 Task: Create a due date automation trigger when advanced on, on the tuesday after a card is due add basic assigned only to anyone at 11:00 AM.
Action: Mouse moved to (1115, 351)
Screenshot: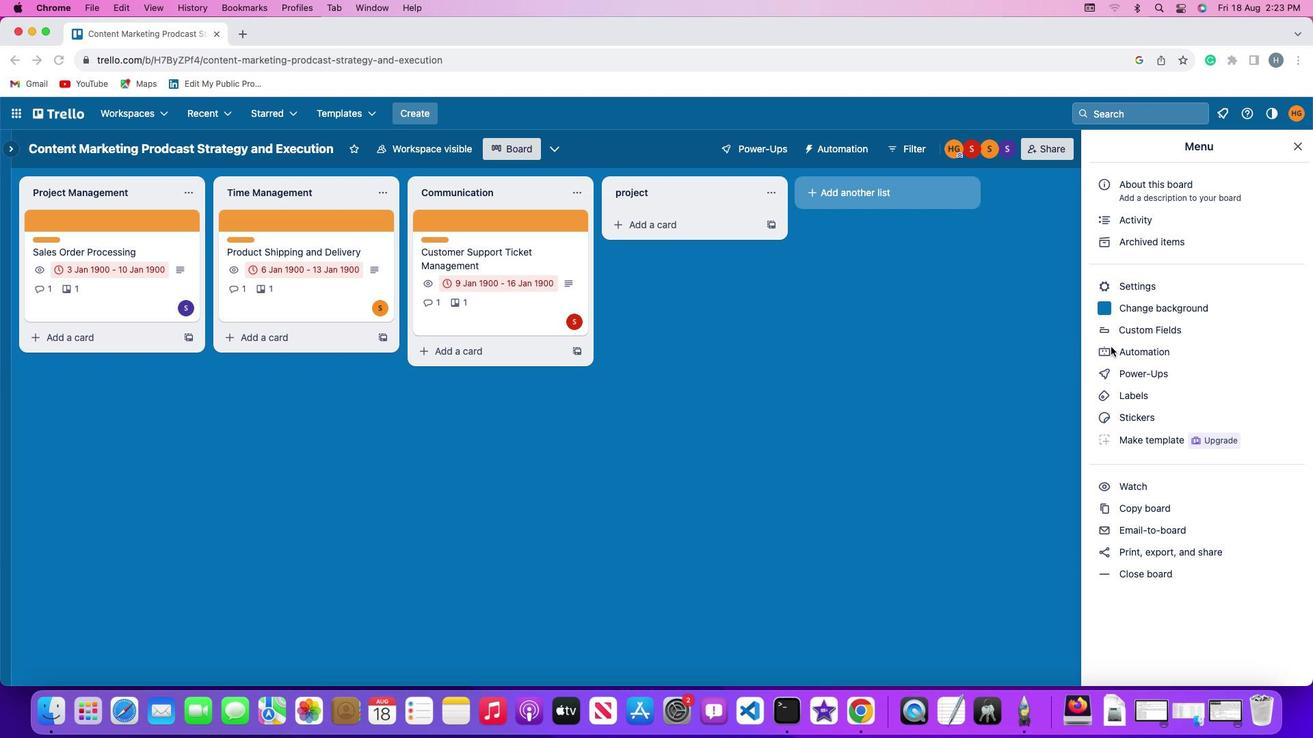 
Action: Mouse pressed left at (1115, 351)
Screenshot: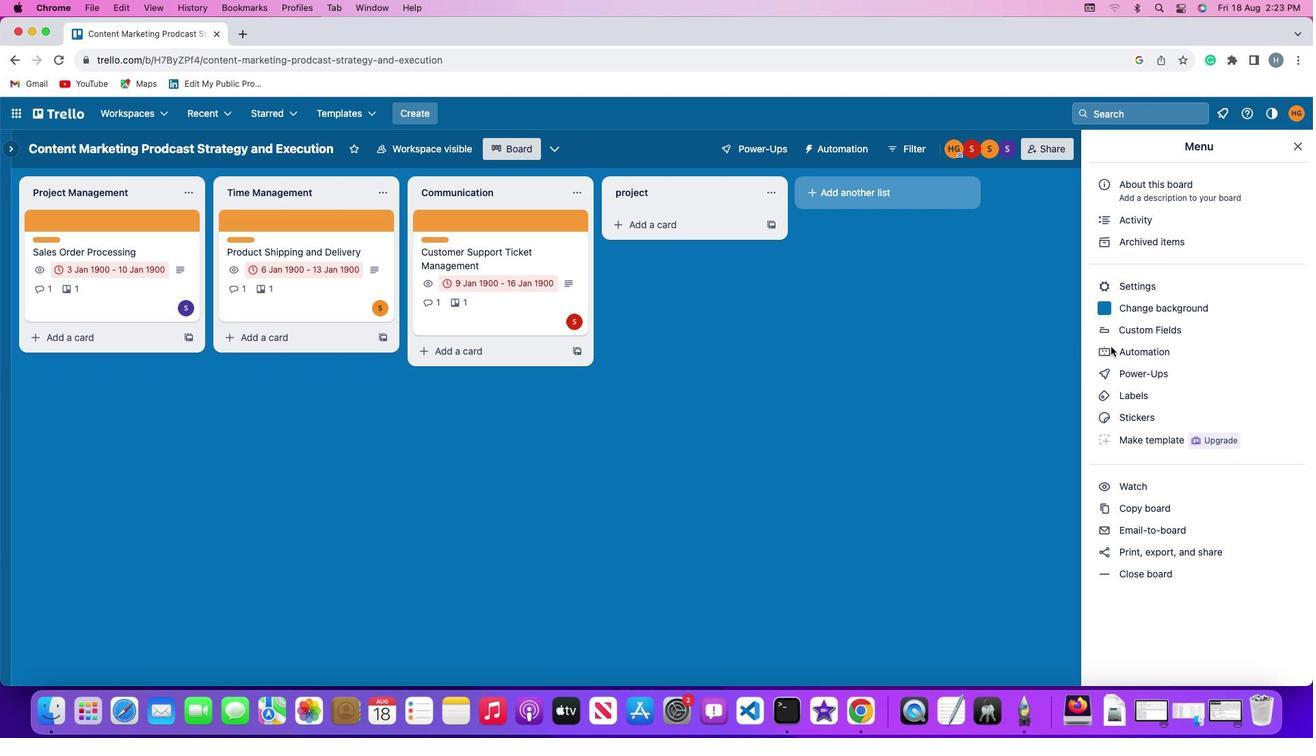 
Action: Mouse pressed left at (1115, 351)
Screenshot: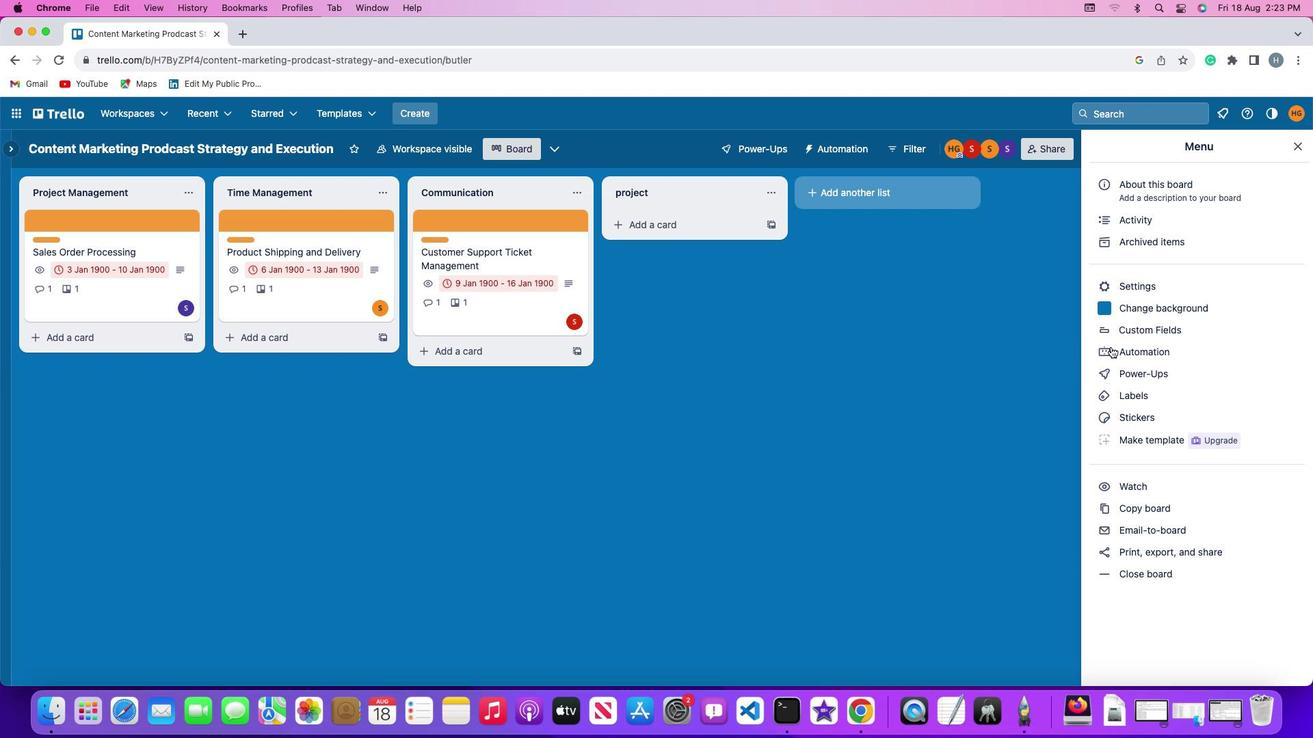 
Action: Mouse moved to (57, 324)
Screenshot: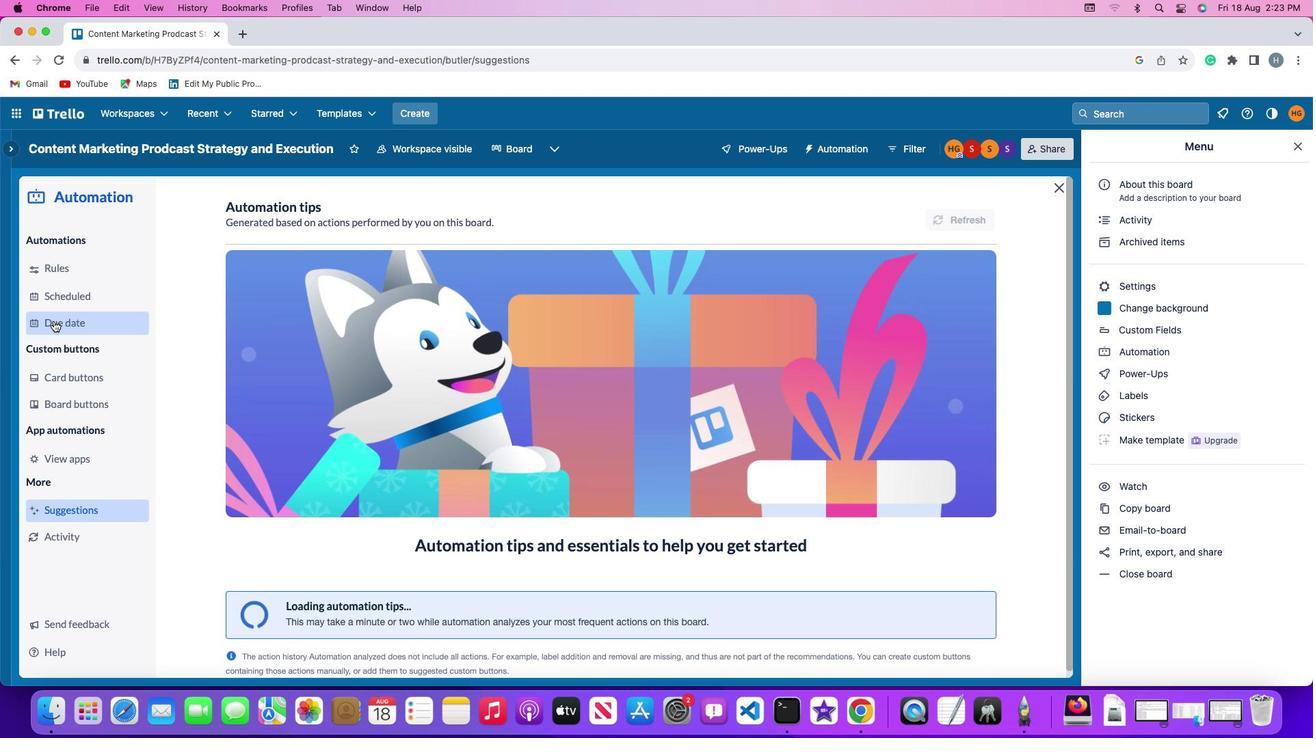 
Action: Mouse pressed left at (57, 324)
Screenshot: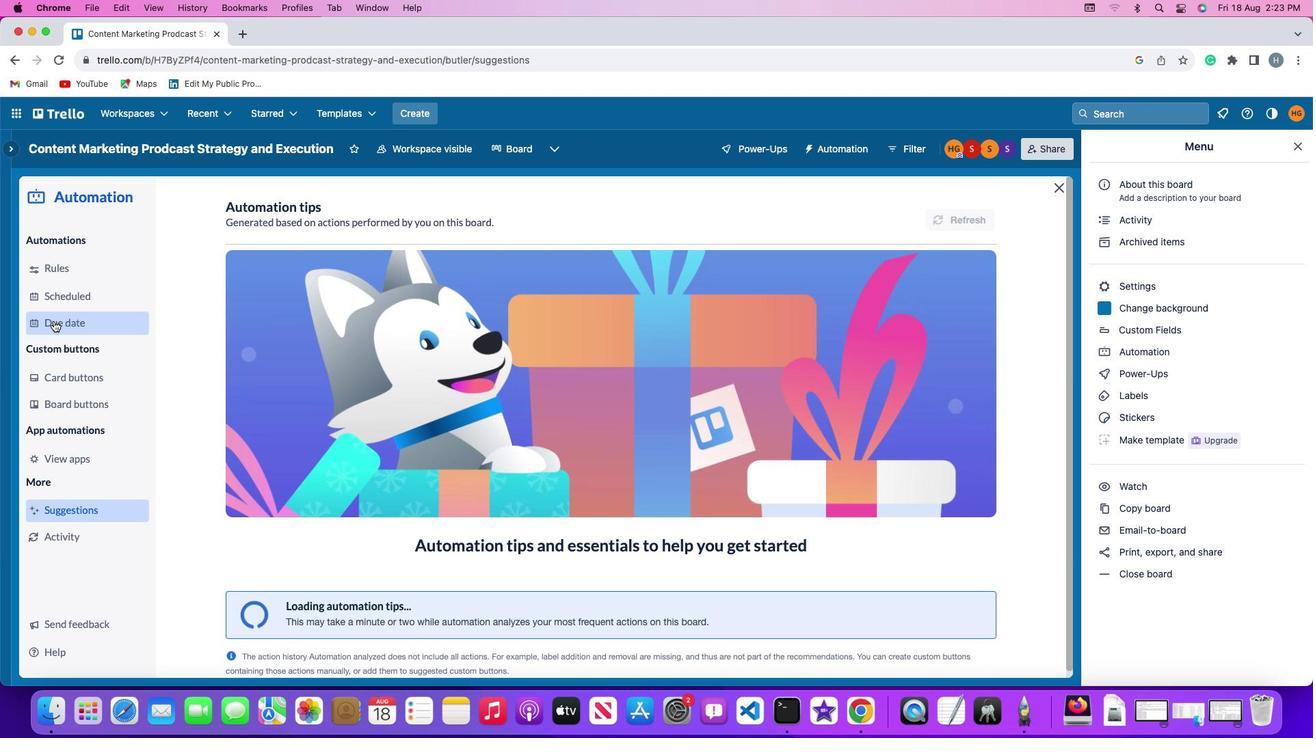 
Action: Mouse moved to (898, 216)
Screenshot: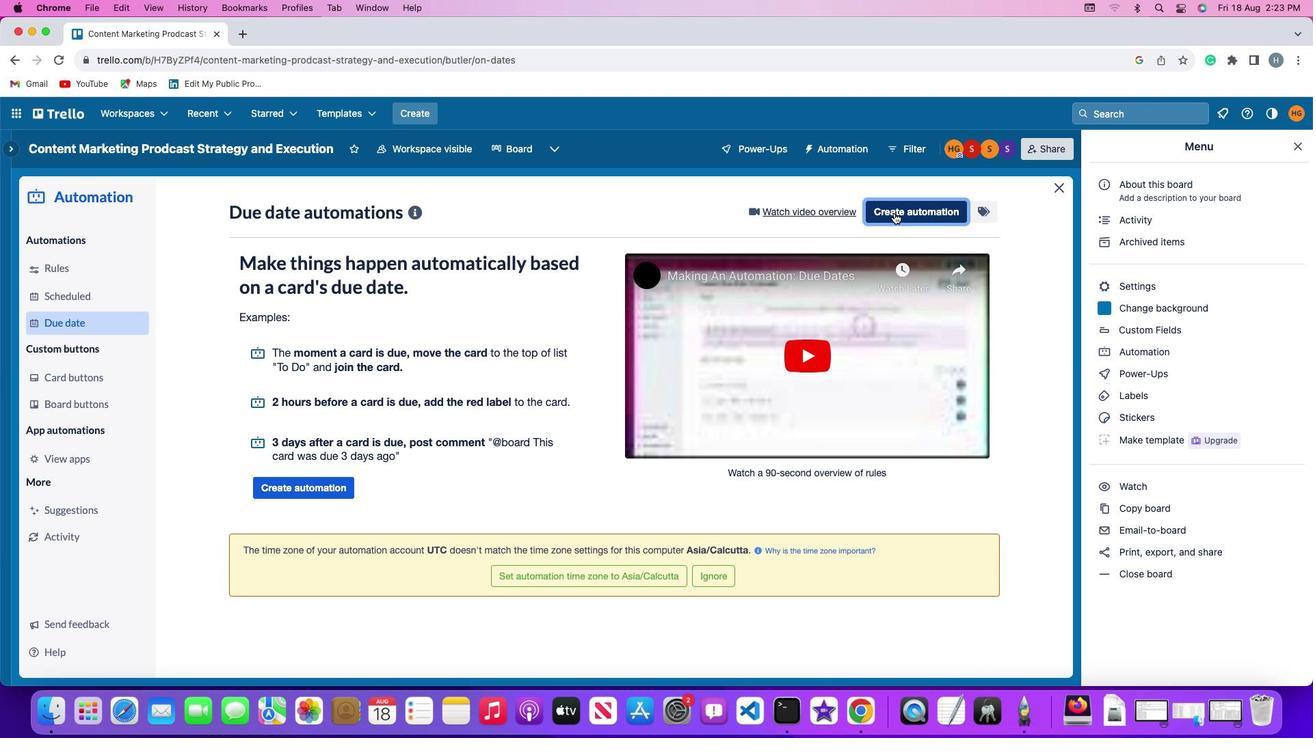 
Action: Mouse pressed left at (898, 216)
Screenshot: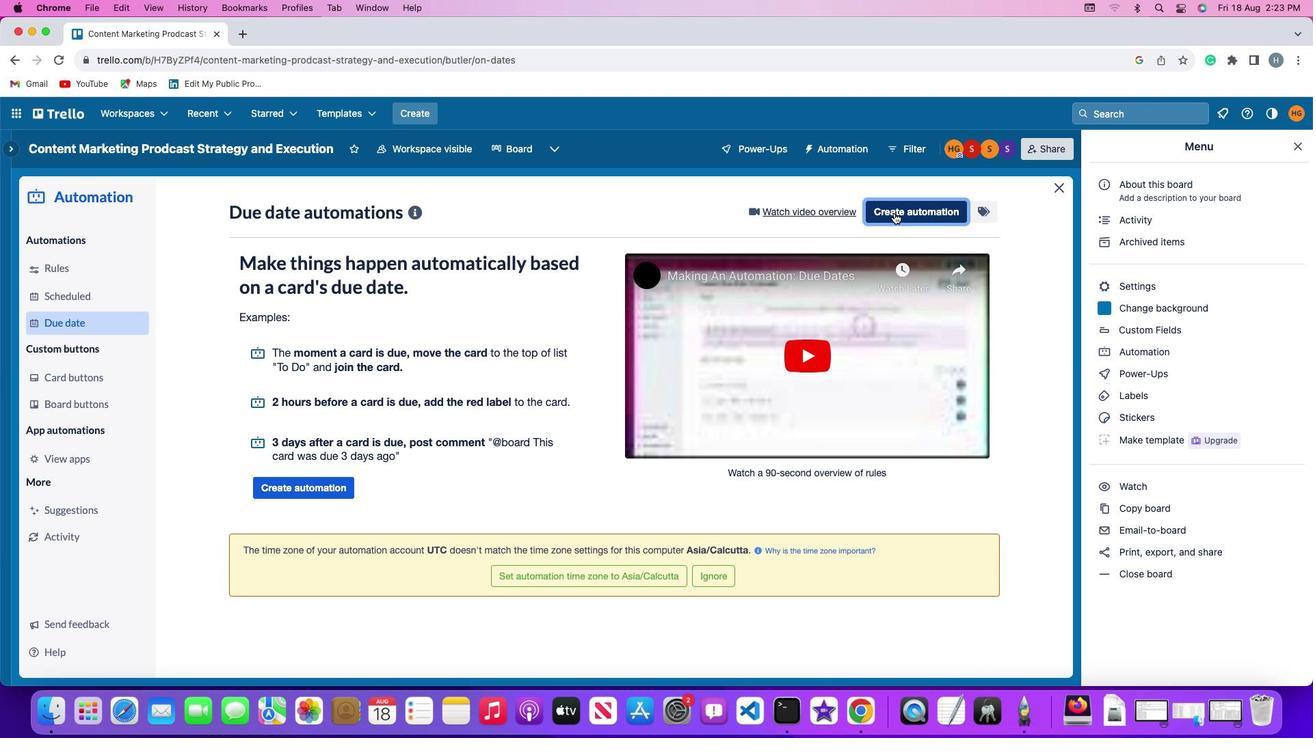 
Action: Mouse moved to (254, 347)
Screenshot: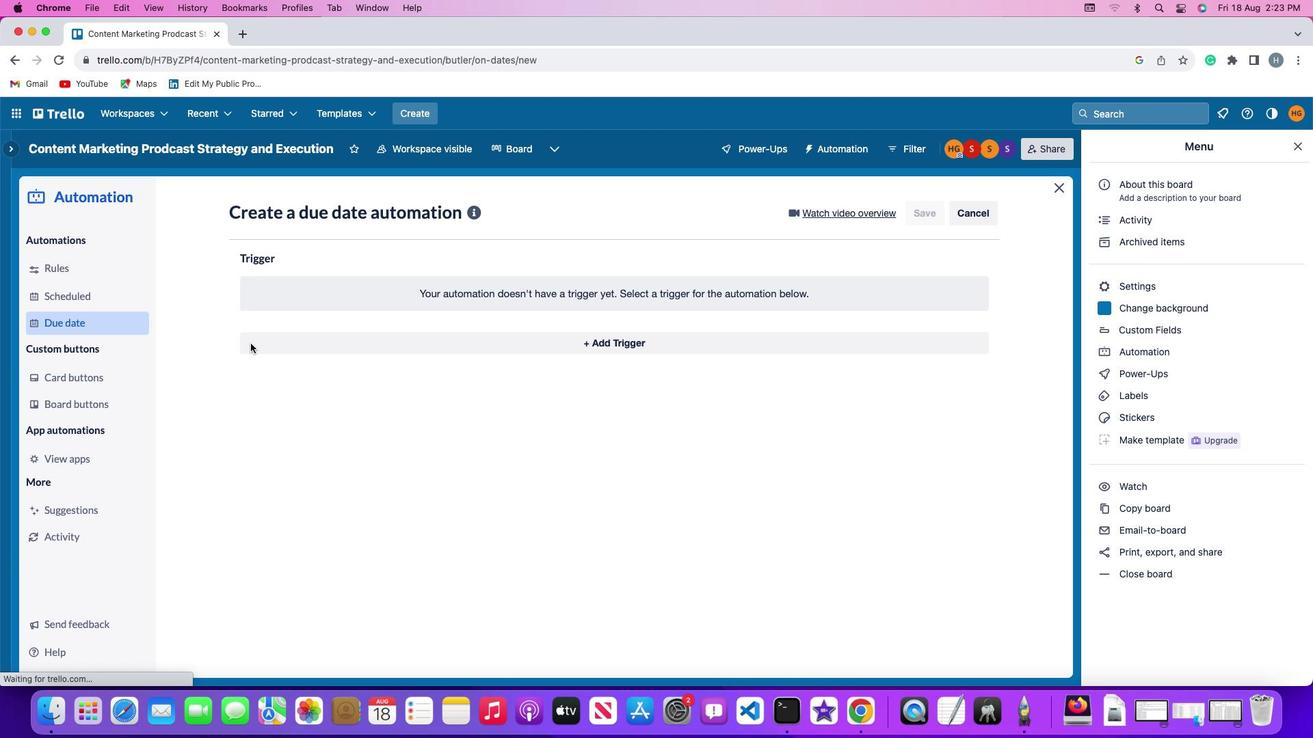 
Action: Mouse pressed left at (254, 347)
Screenshot: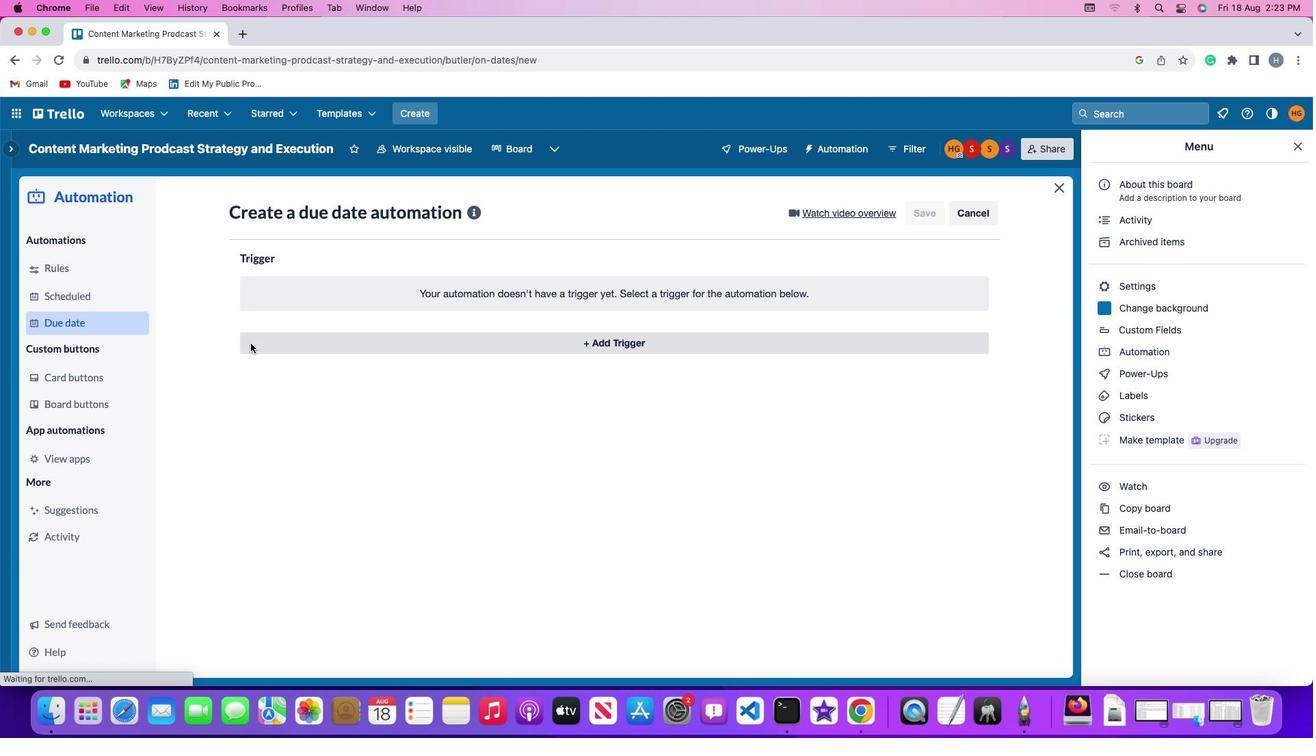
Action: Mouse moved to (305, 599)
Screenshot: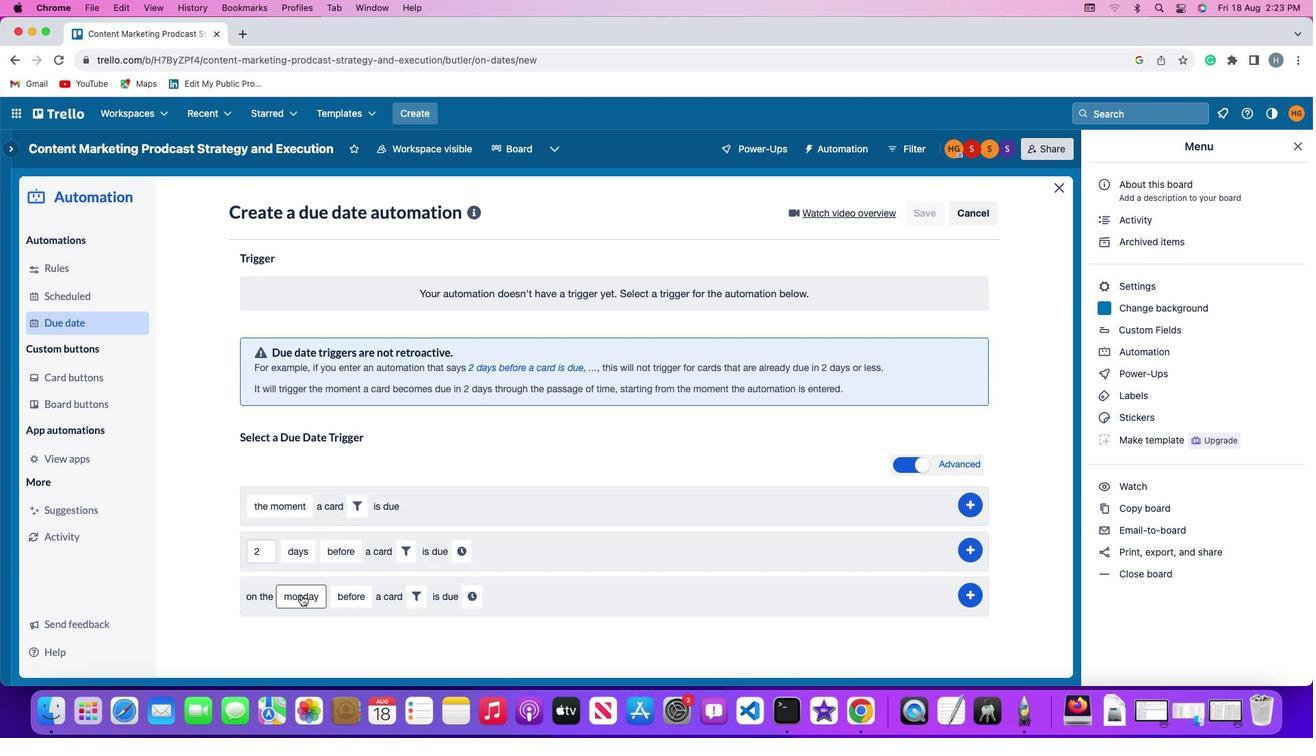 
Action: Mouse pressed left at (305, 599)
Screenshot: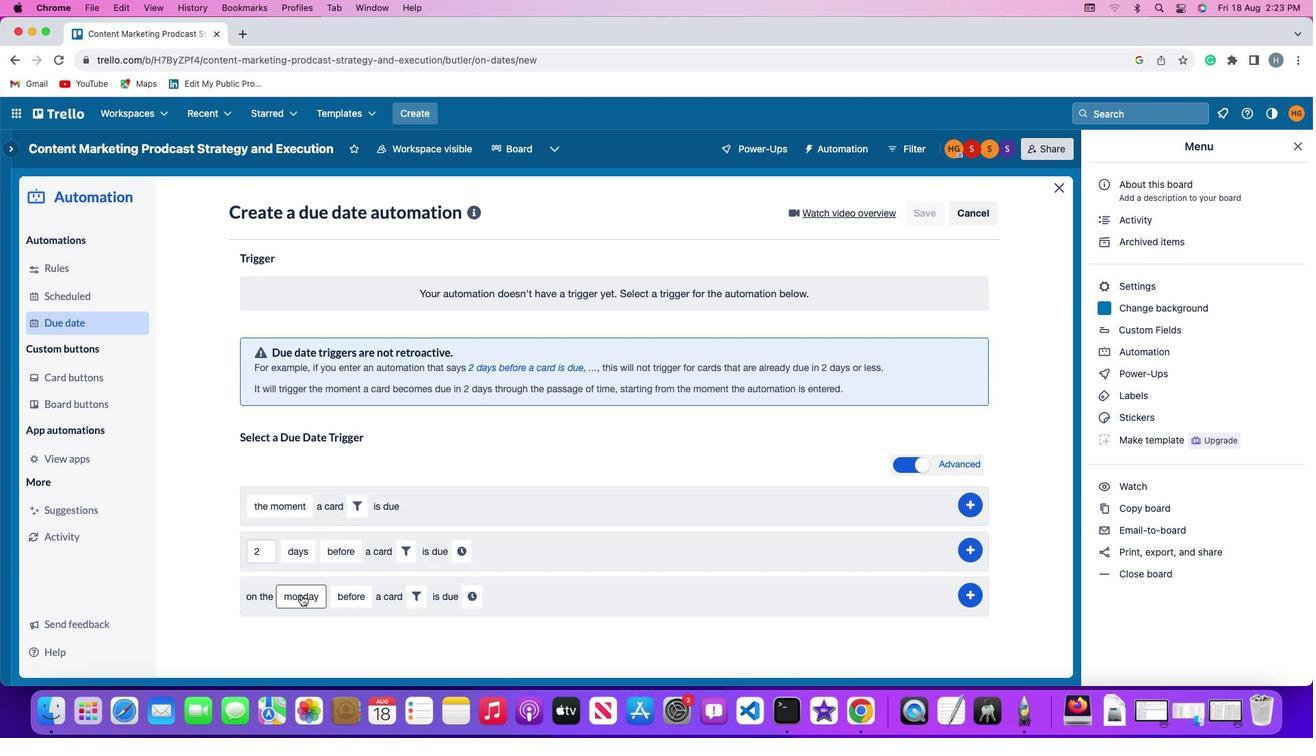 
Action: Mouse moved to (334, 434)
Screenshot: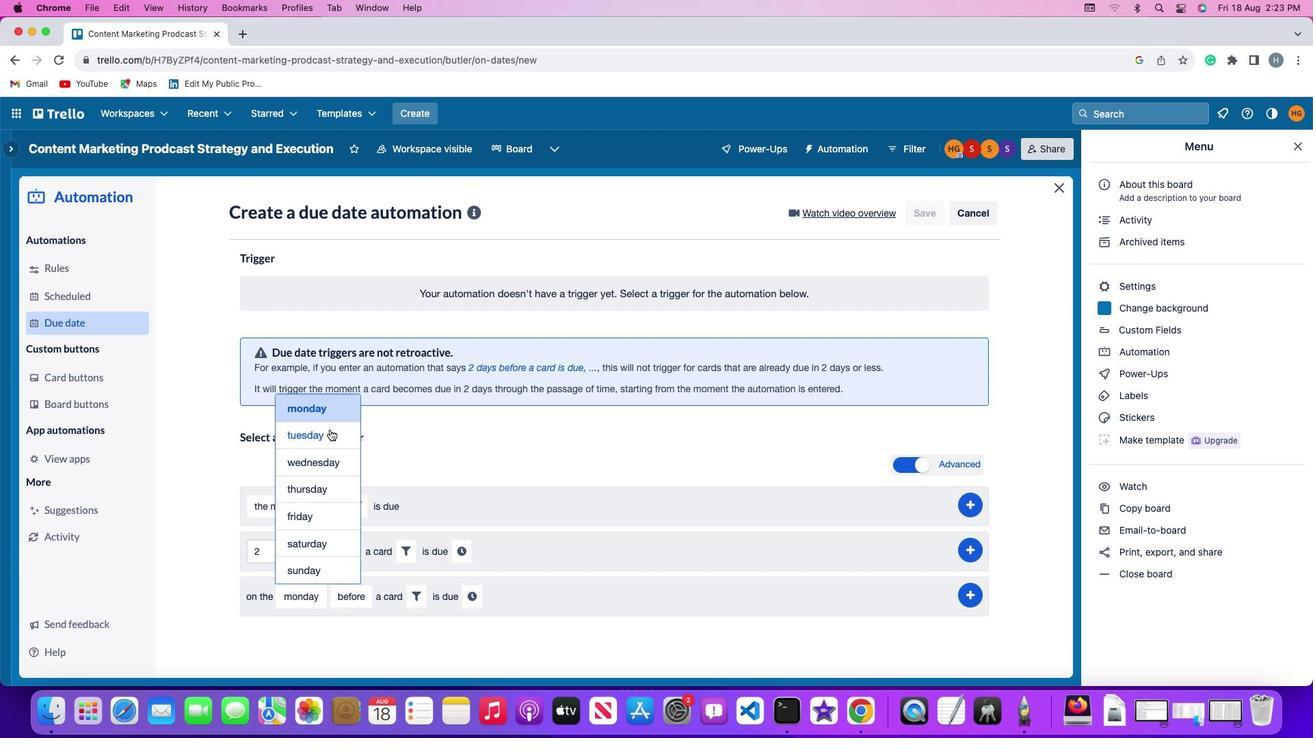 
Action: Mouse pressed left at (334, 434)
Screenshot: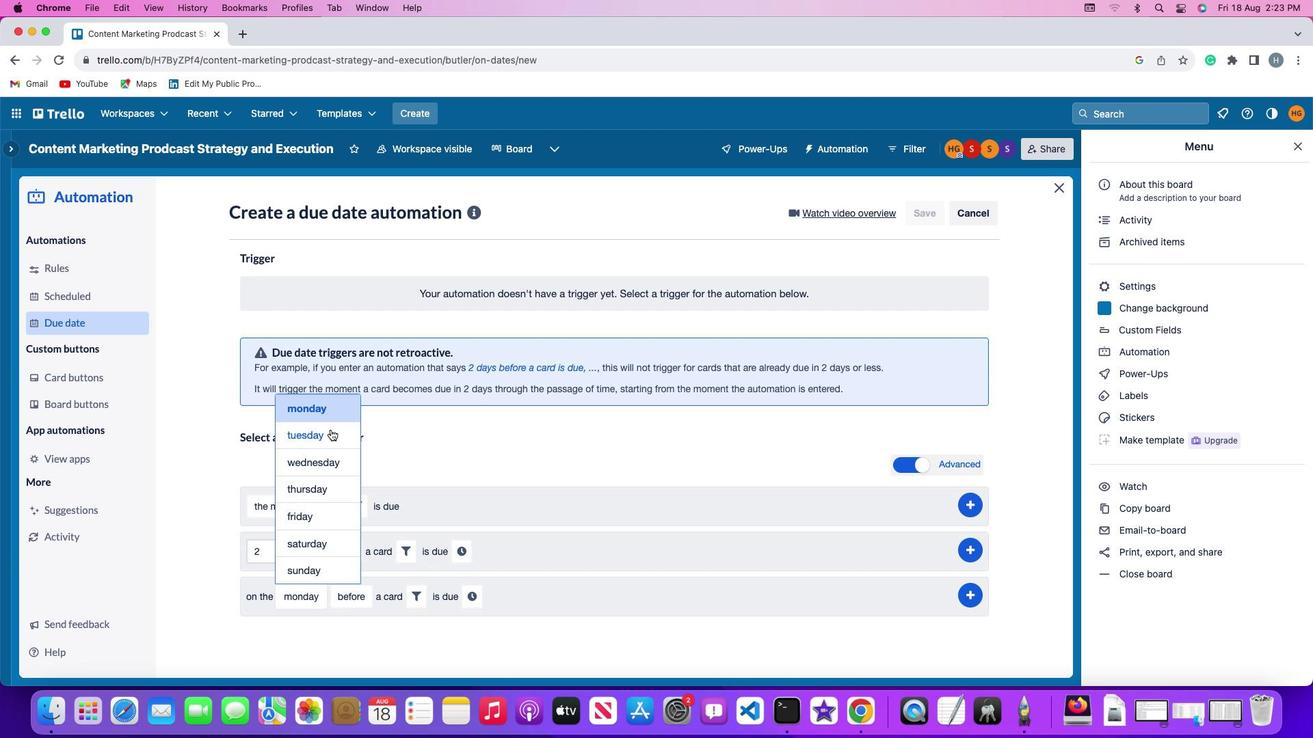 
Action: Mouse moved to (358, 603)
Screenshot: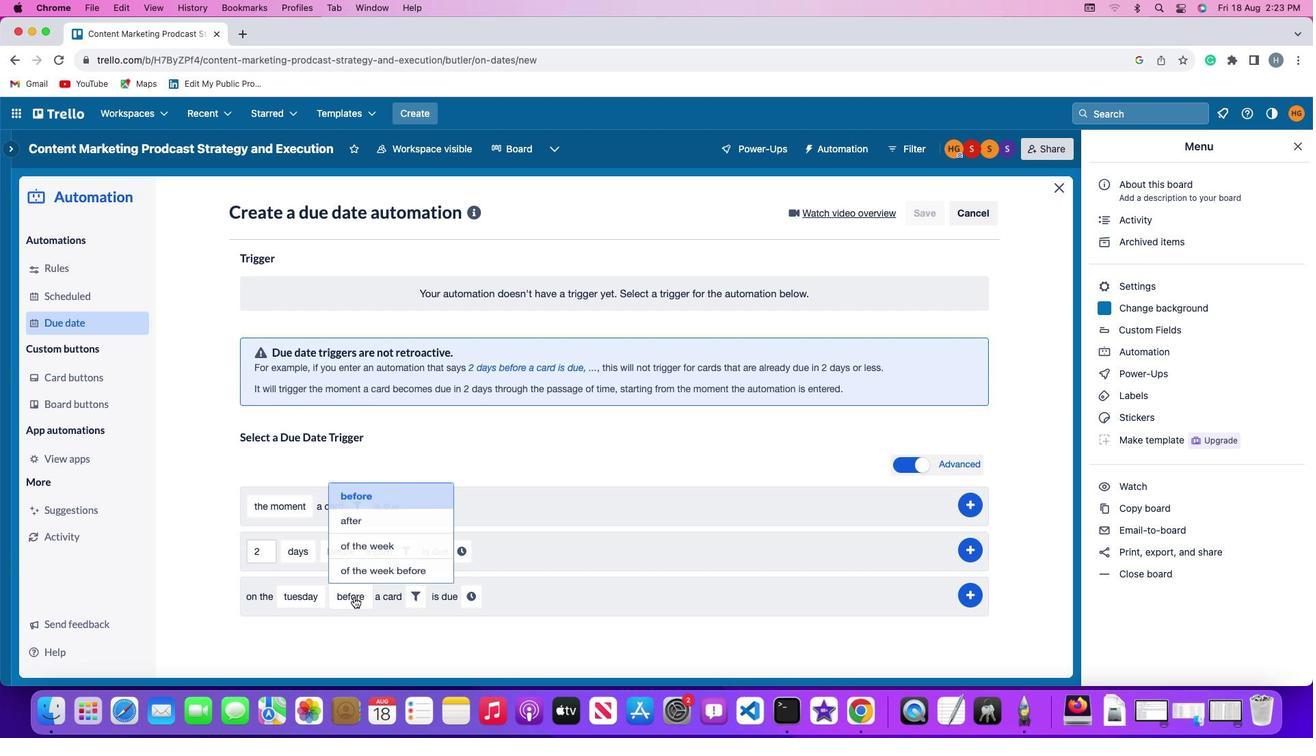 
Action: Mouse pressed left at (358, 603)
Screenshot: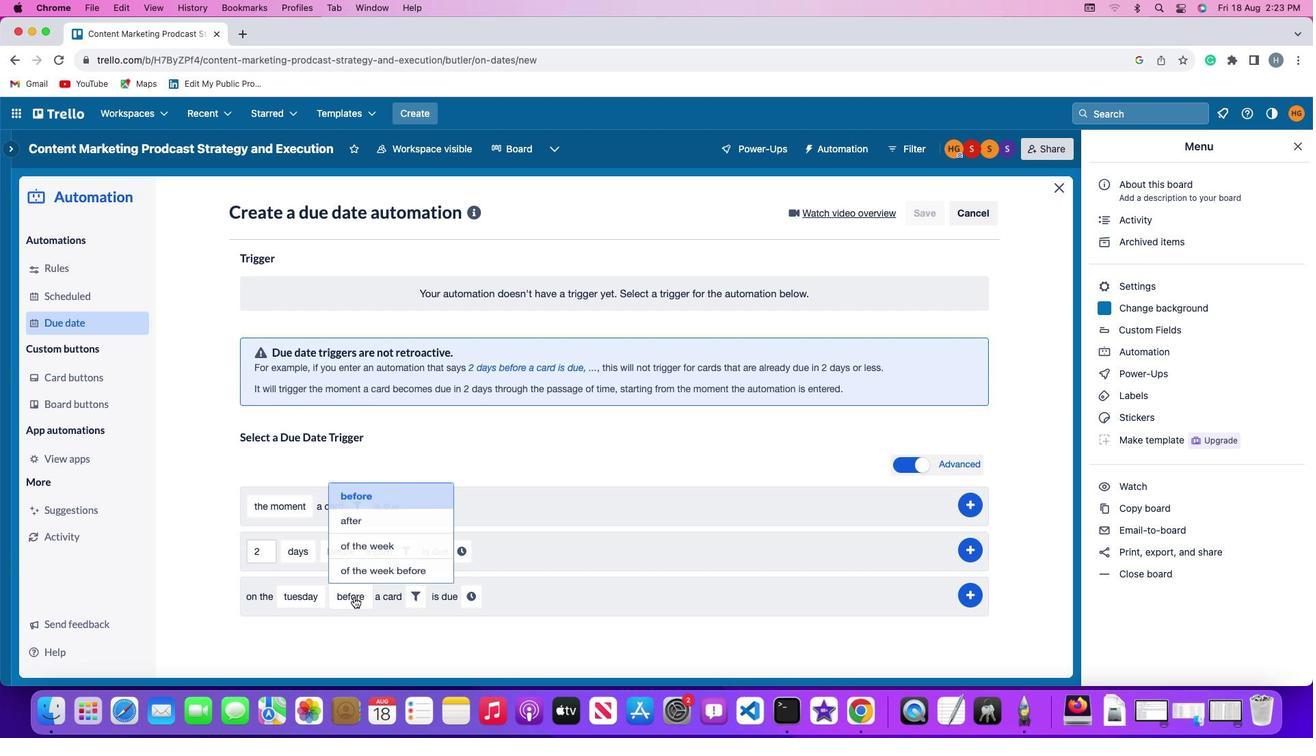 
Action: Mouse moved to (382, 517)
Screenshot: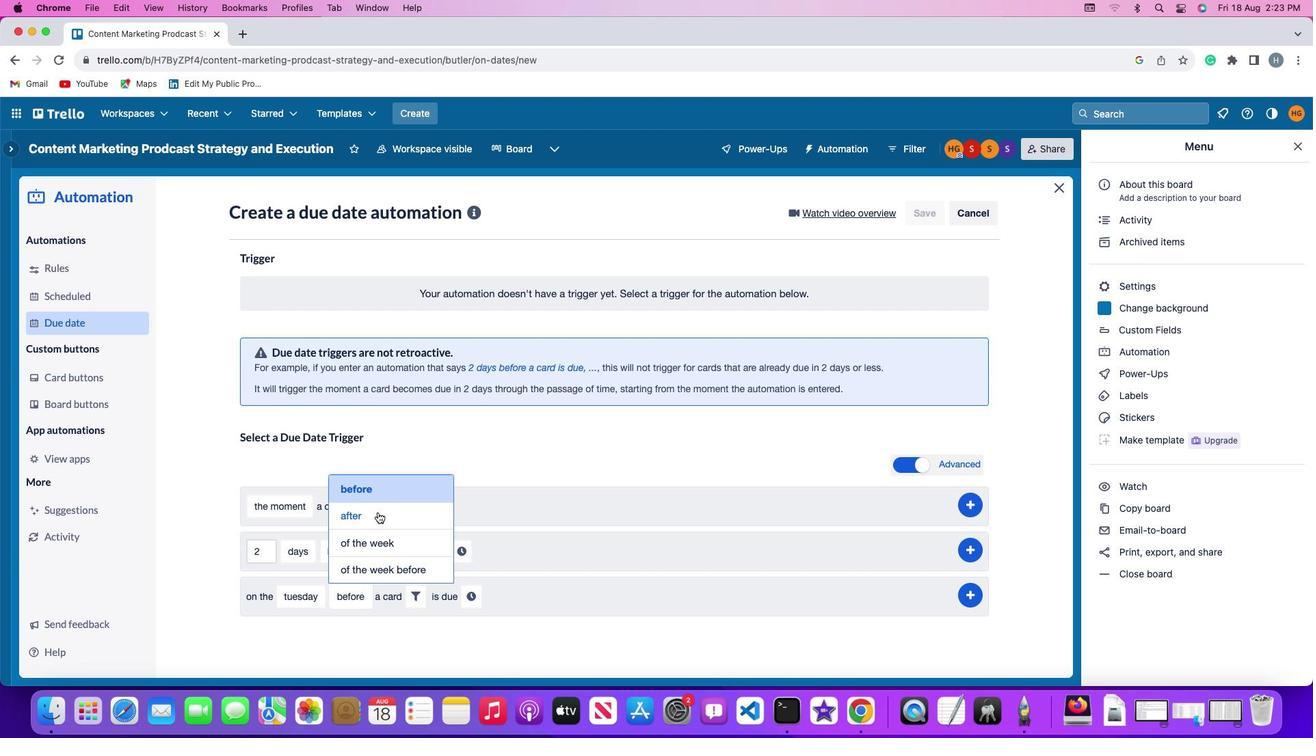 
Action: Mouse pressed left at (382, 517)
Screenshot: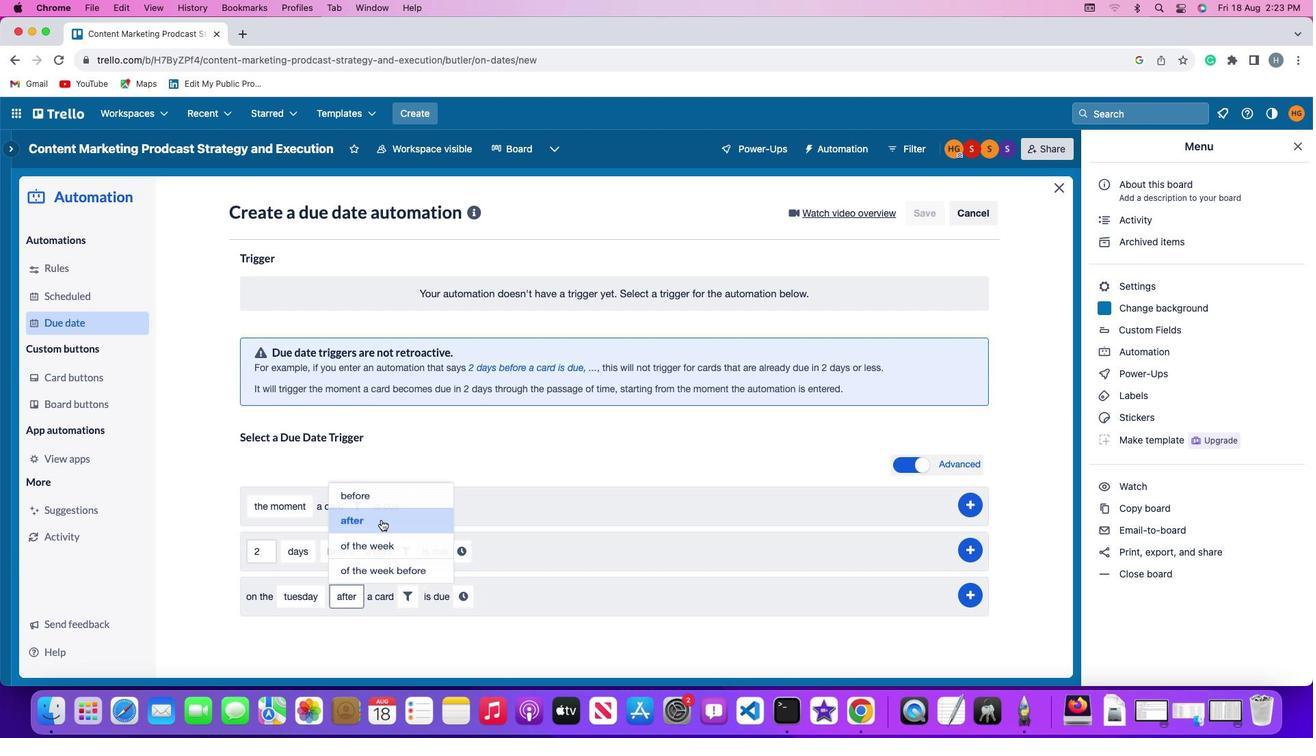 
Action: Mouse moved to (413, 594)
Screenshot: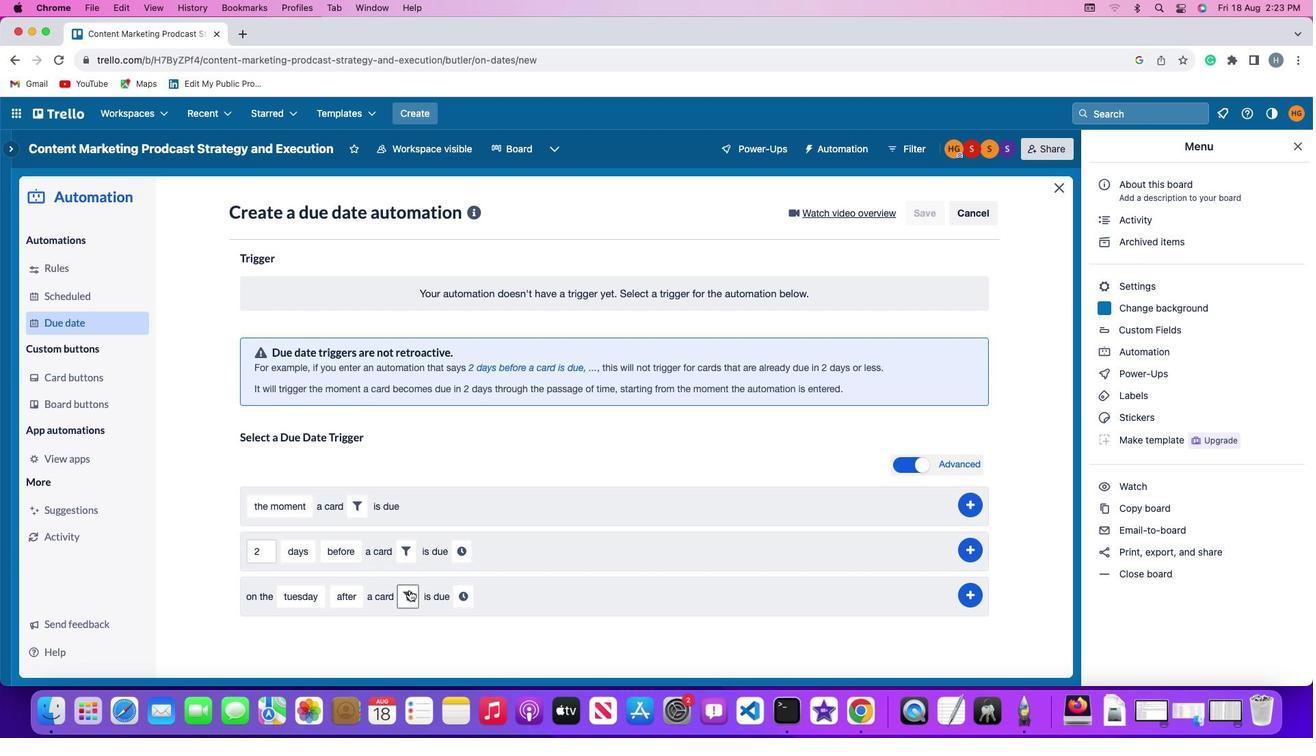 
Action: Mouse pressed left at (413, 594)
Screenshot: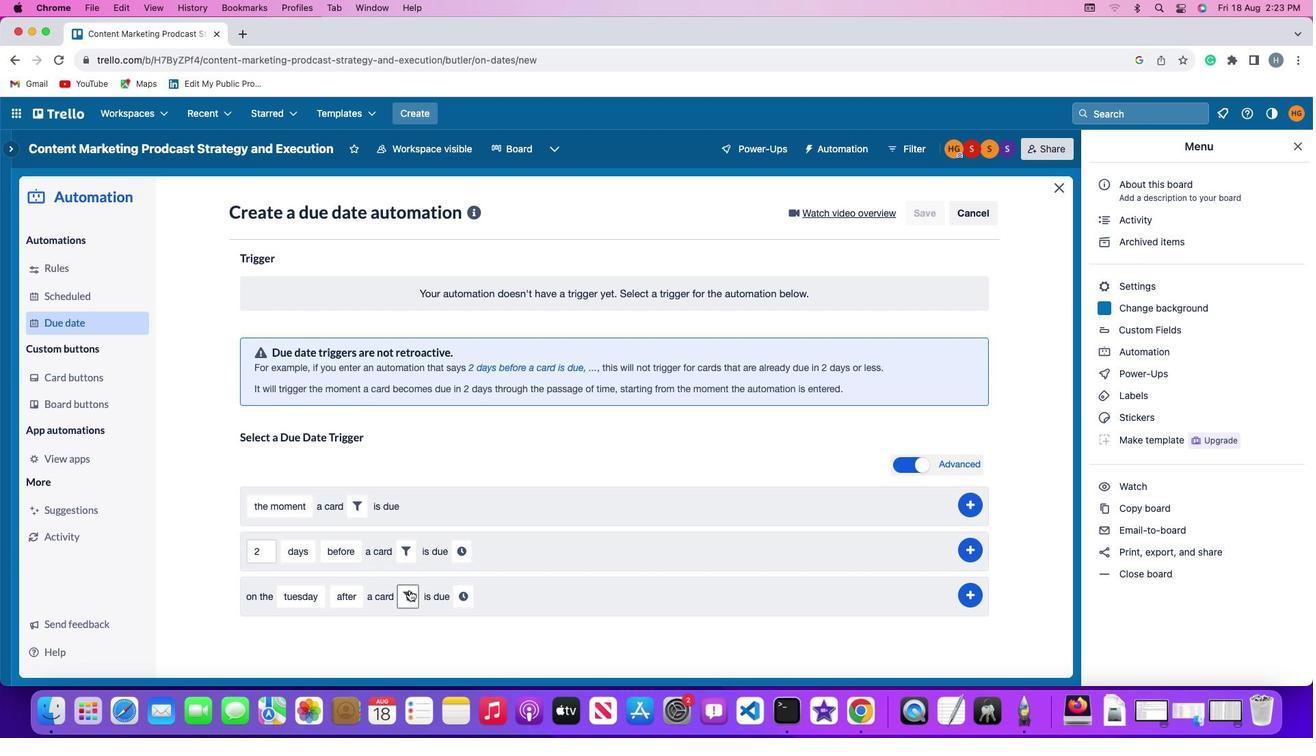 
Action: Mouse moved to (374, 643)
Screenshot: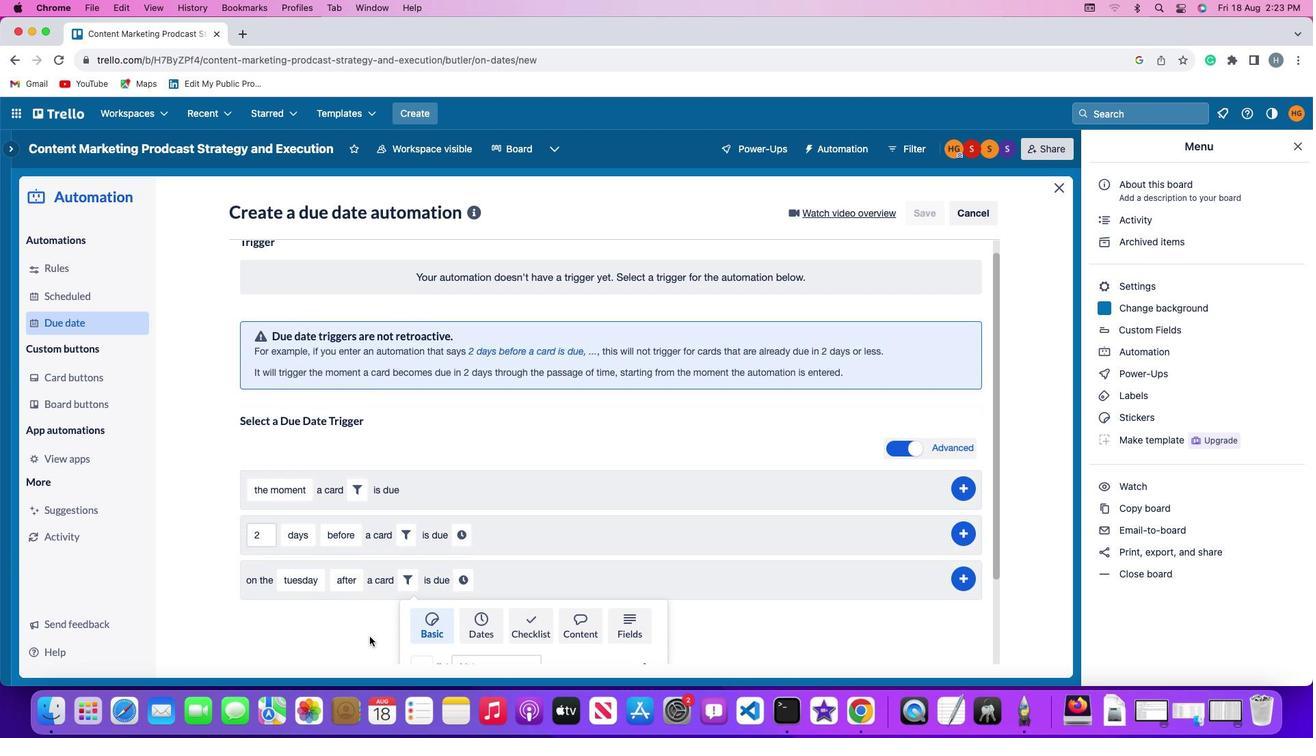 
Action: Mouse scrolled (374, 643) with delta (4, 3)
Screenshot: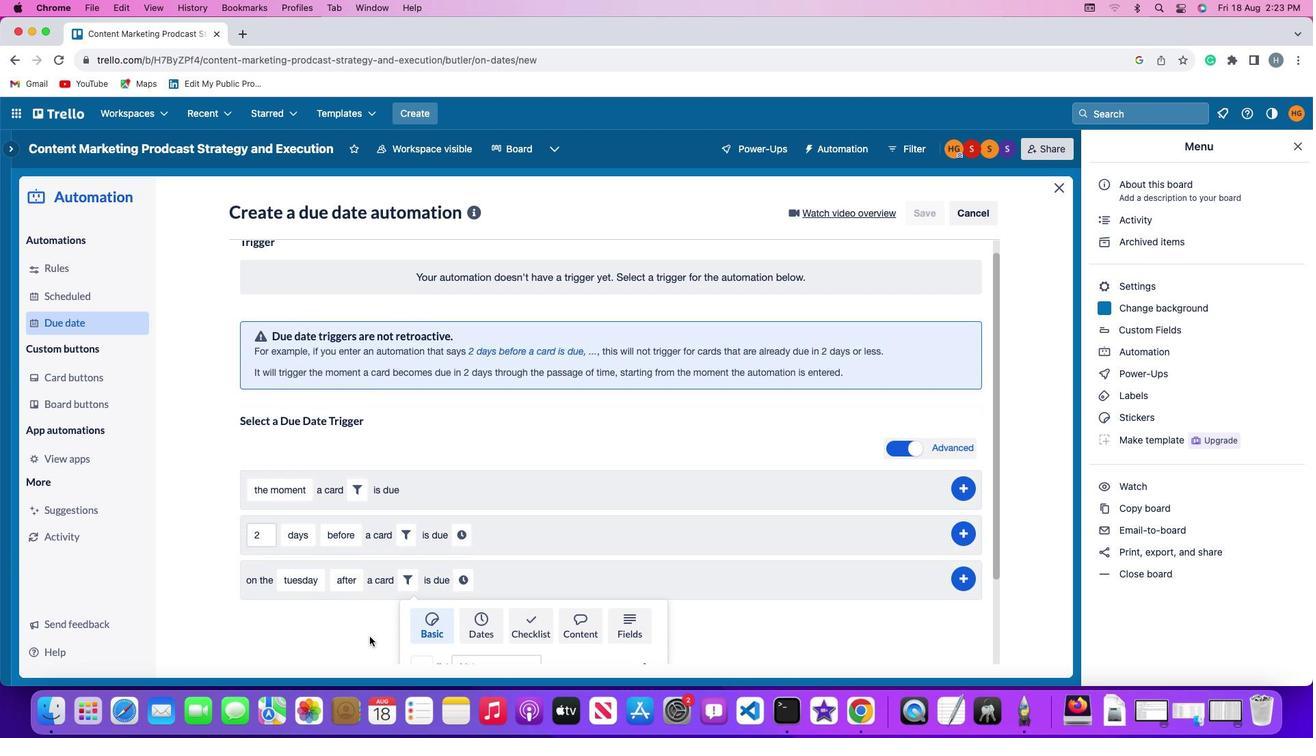 
Action: Mouse moved to (374, 642)
Screenshot: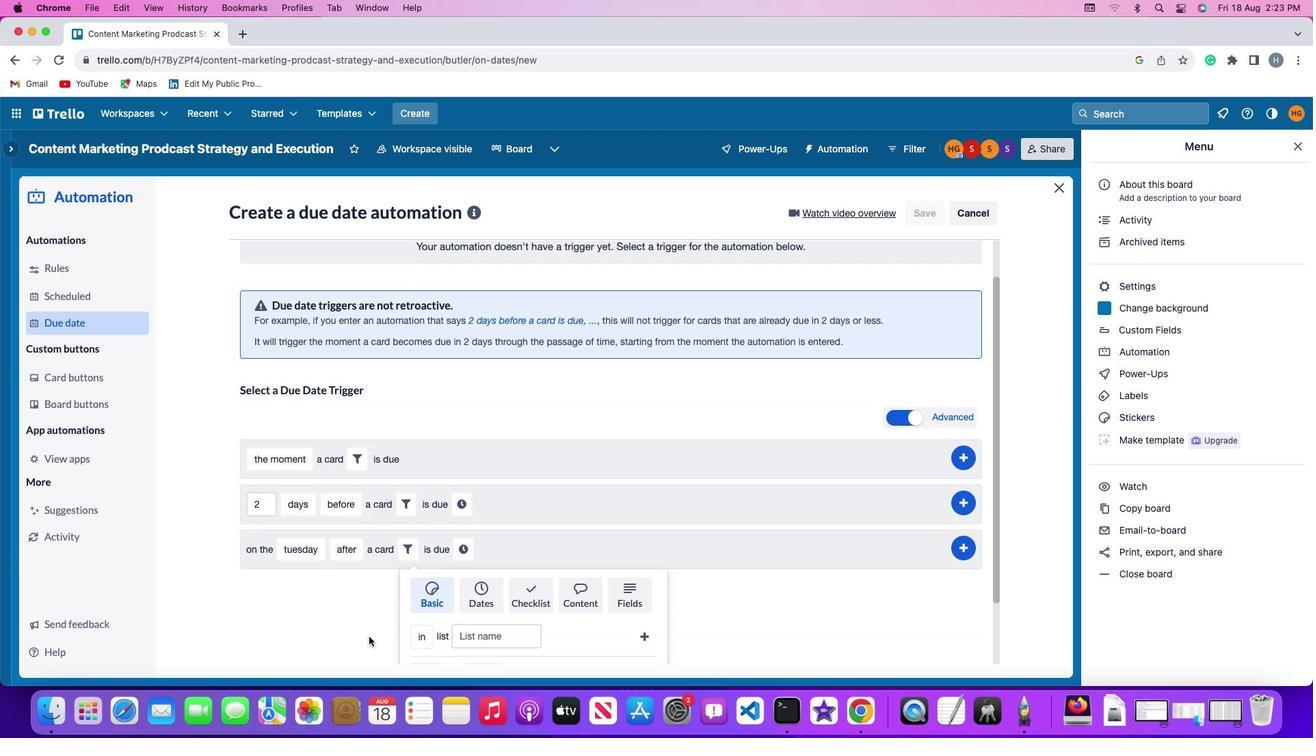 
Action: Mouse scrolled (374, 642) with delta (4, 3)
Screenshot: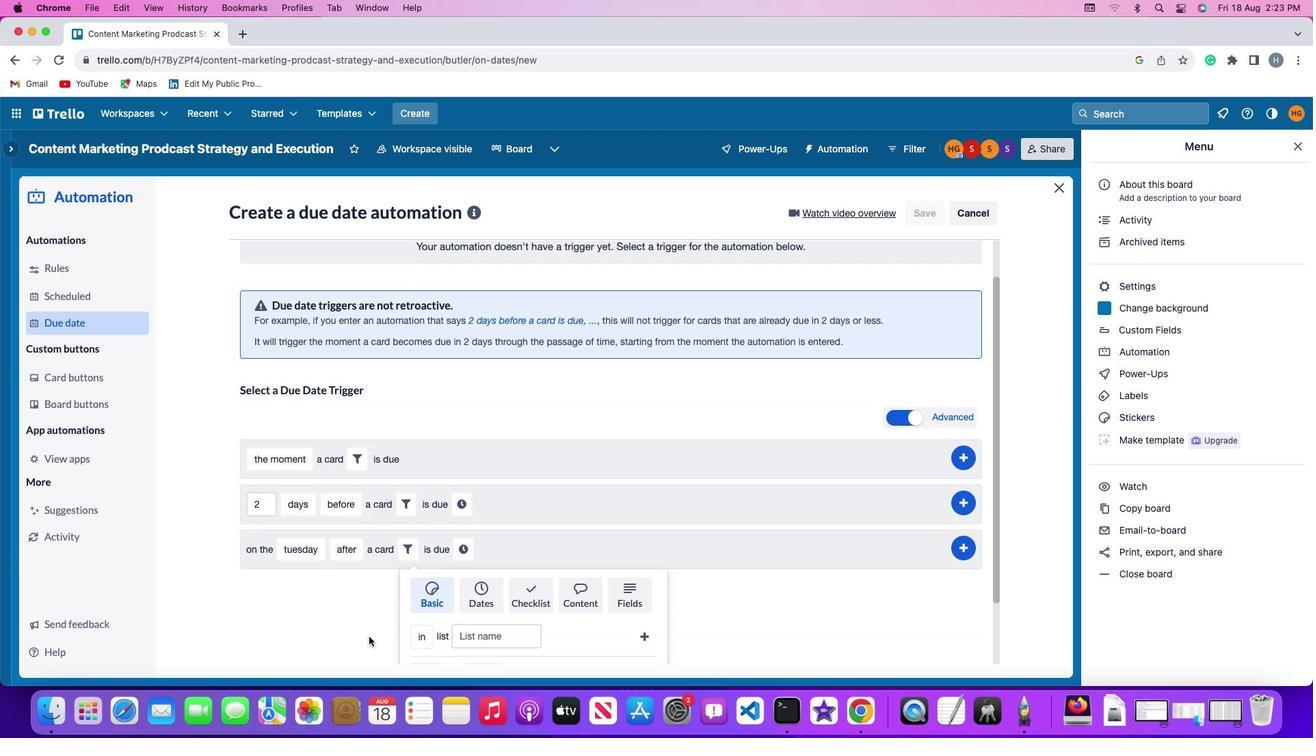 
Action: Mouse moved to (374, 642)
Screenshot: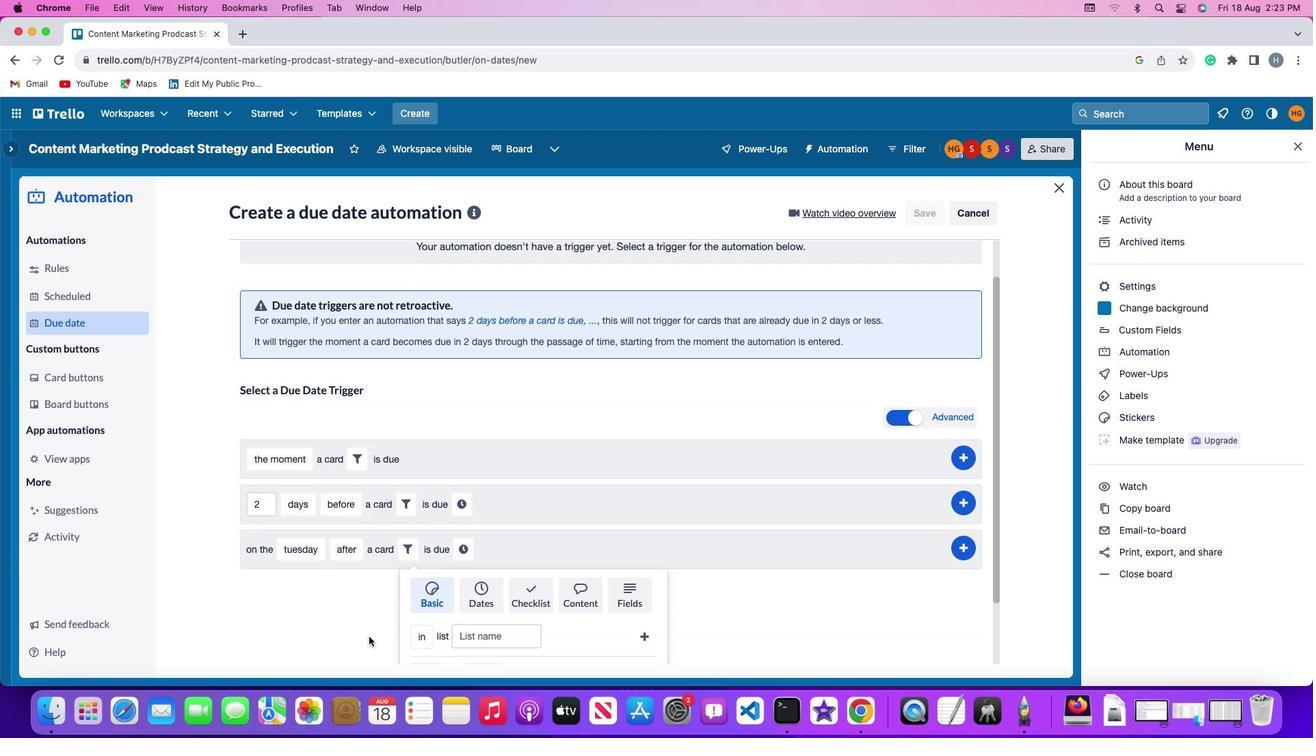 
Action: Mouse scrolled (374, 642) with delta (4, 2)
Screenshot: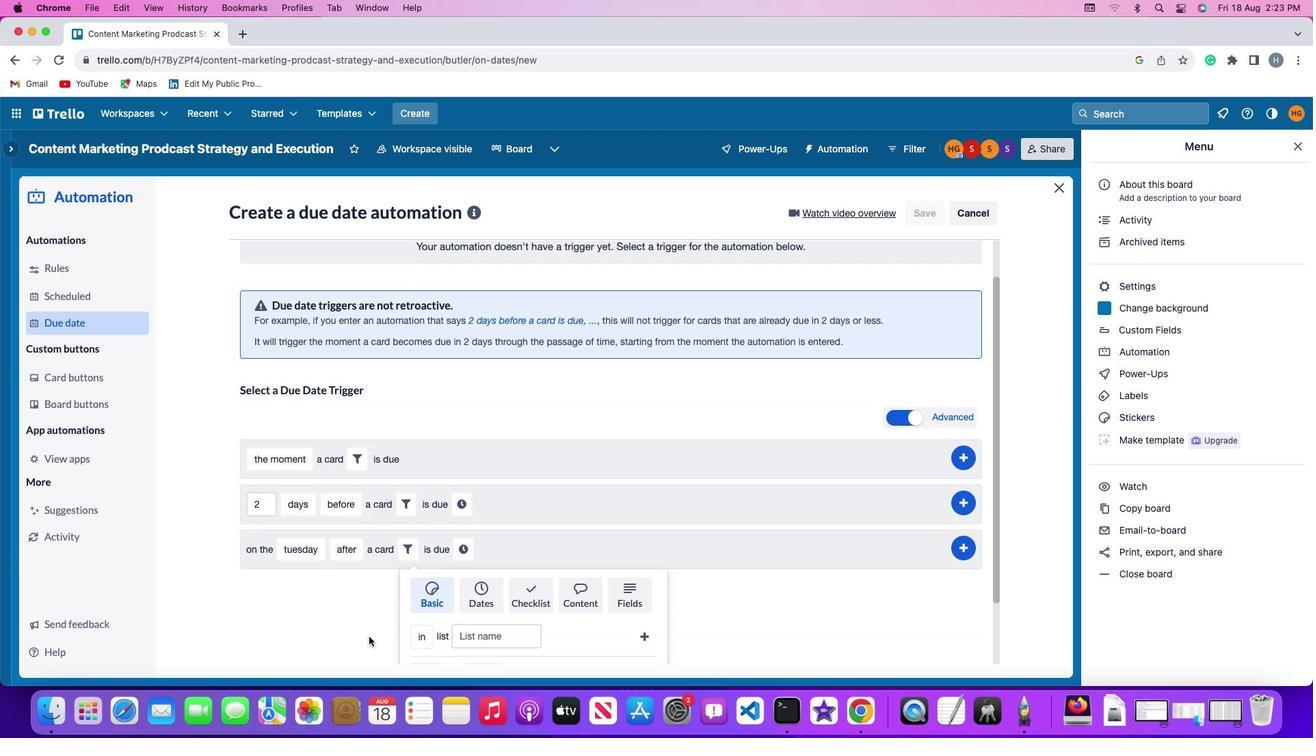 
Action: Mouse moved to (374, 642)
Screenshot: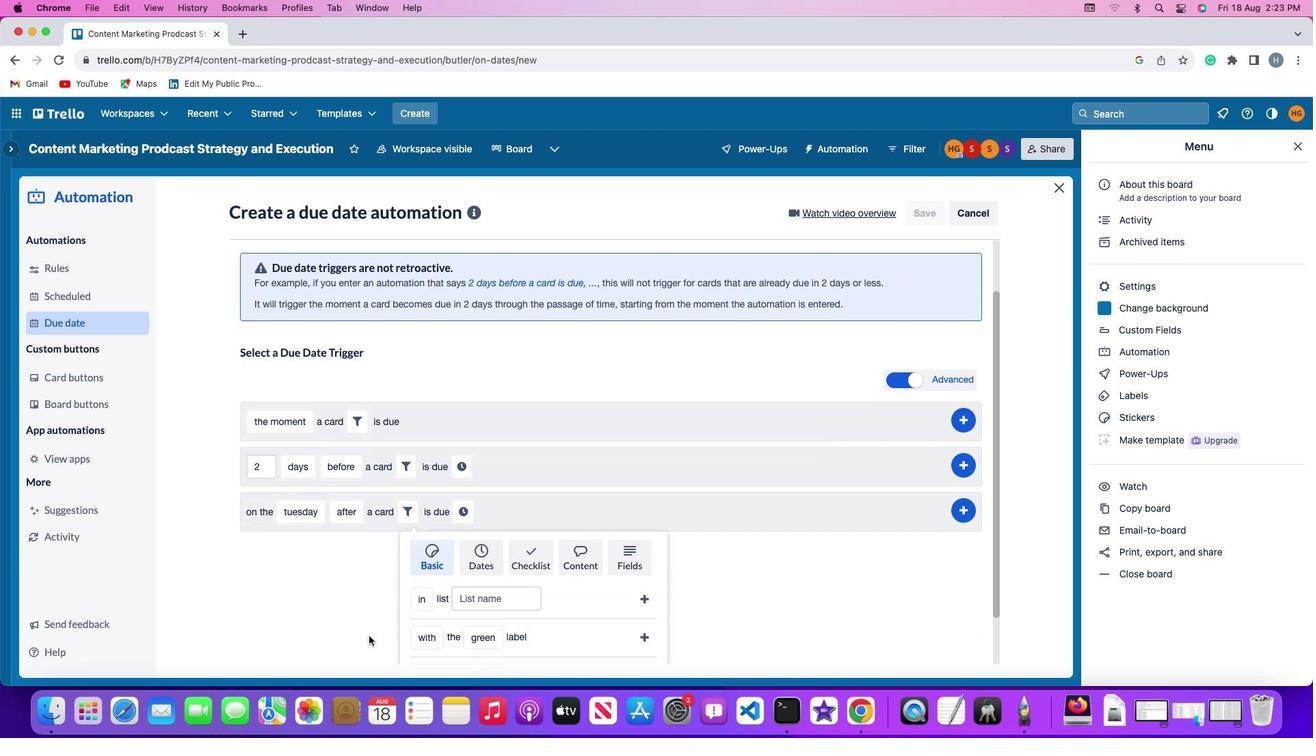 
Action: Mouse scrolled (374, 642) with delta (4, 0)
Screenshot: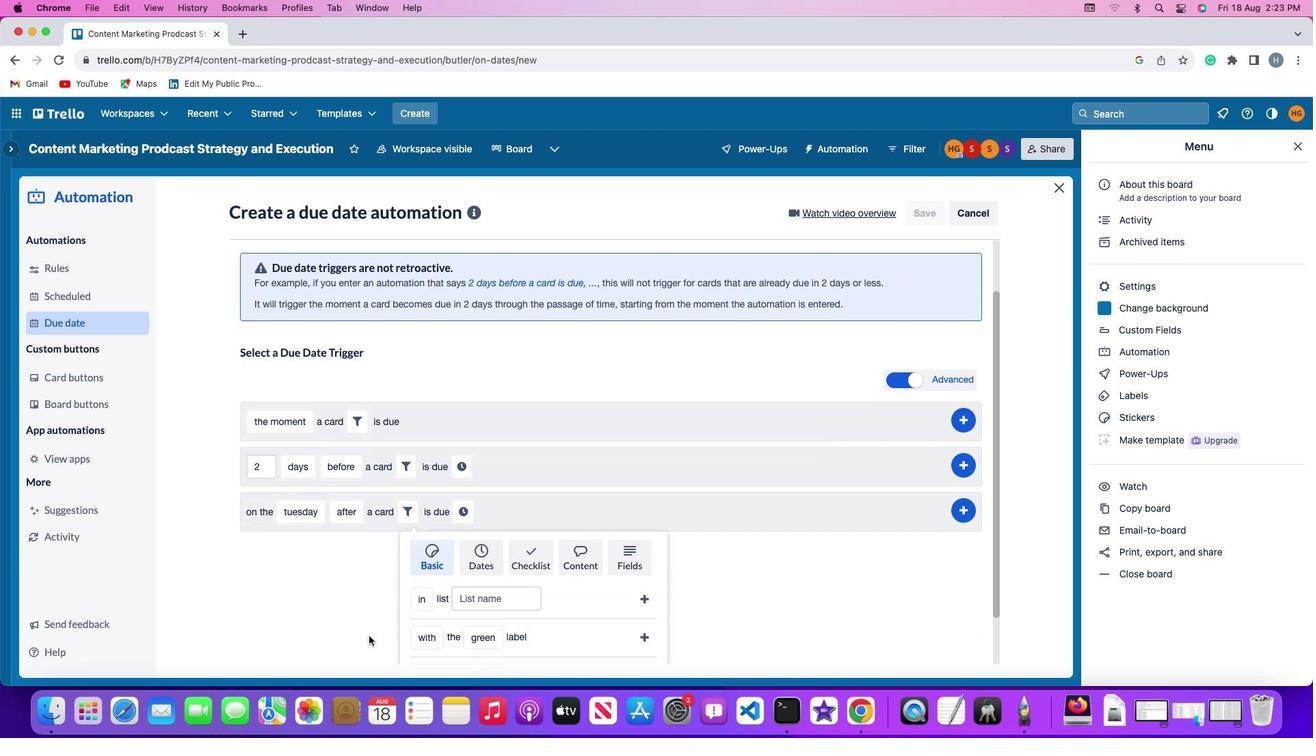 
Action: Mouse moved to (373, 640)
Screenshot: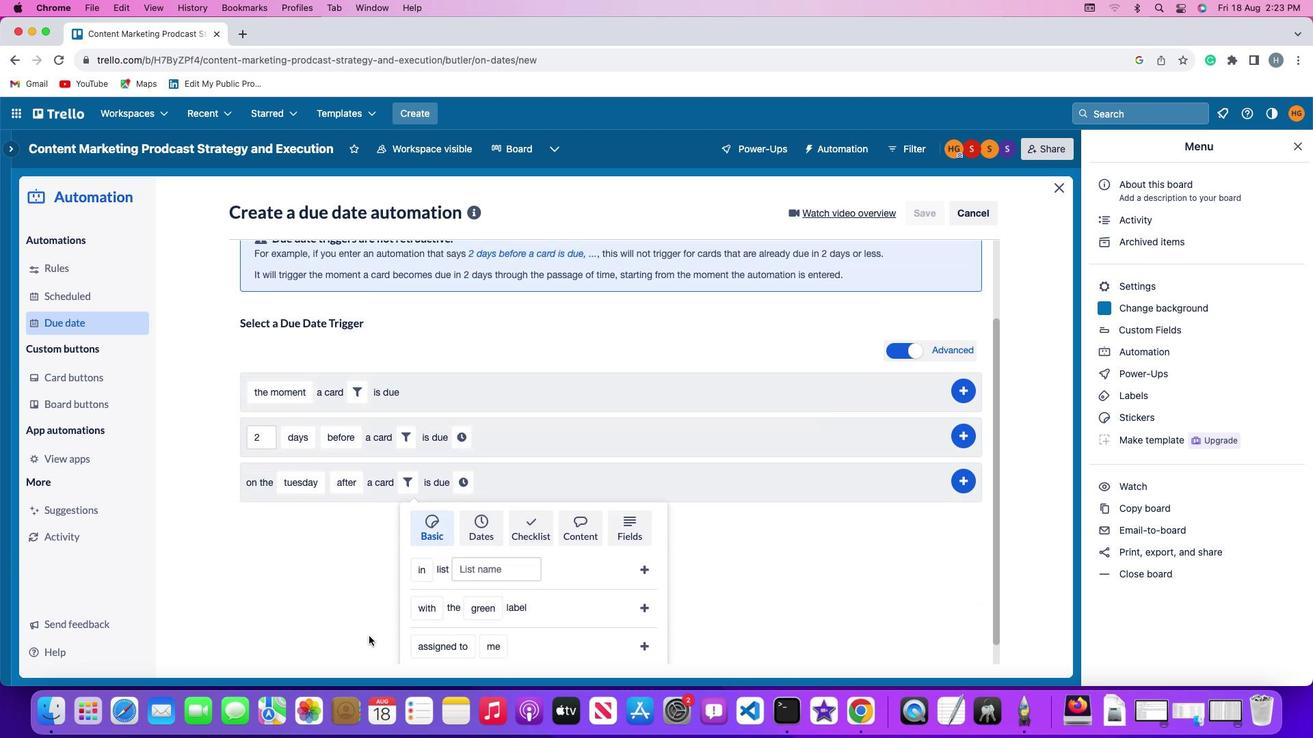 
Action: Mouse scrolled (373, 640) with delta (4, 0)
Screenshot: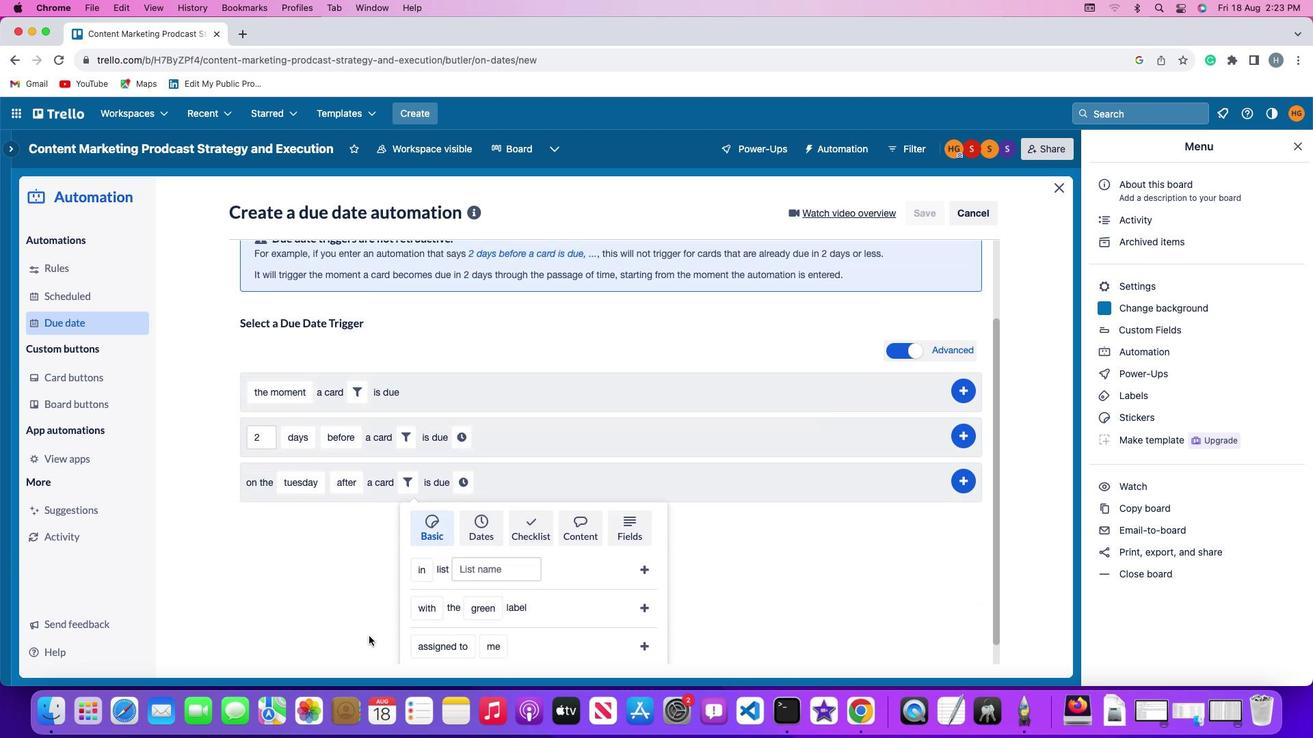 
Action: Mouse moved to (372, 640)
Screenshot: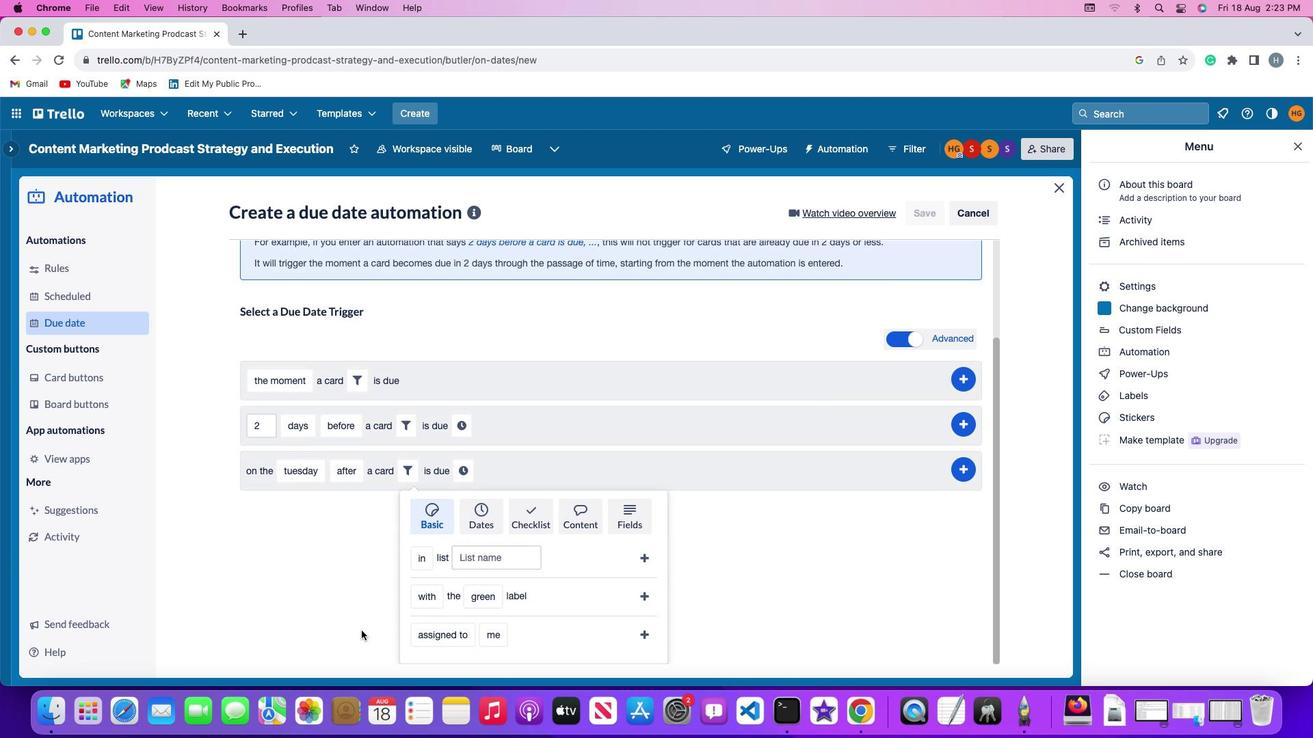 
Action: Mouse scrolled (372, 640) with delta (4, 3)
Screenshot: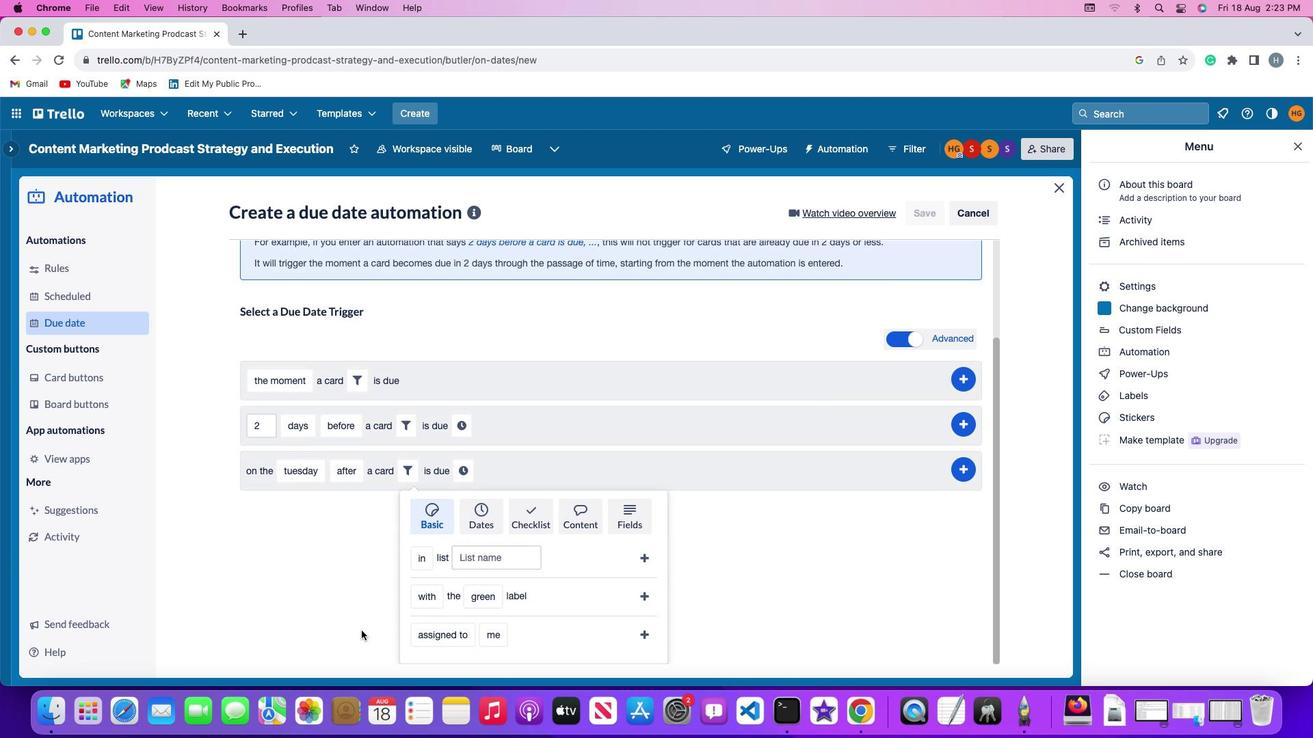 
Action: Mouse moved to (372, 640)
Screenshot: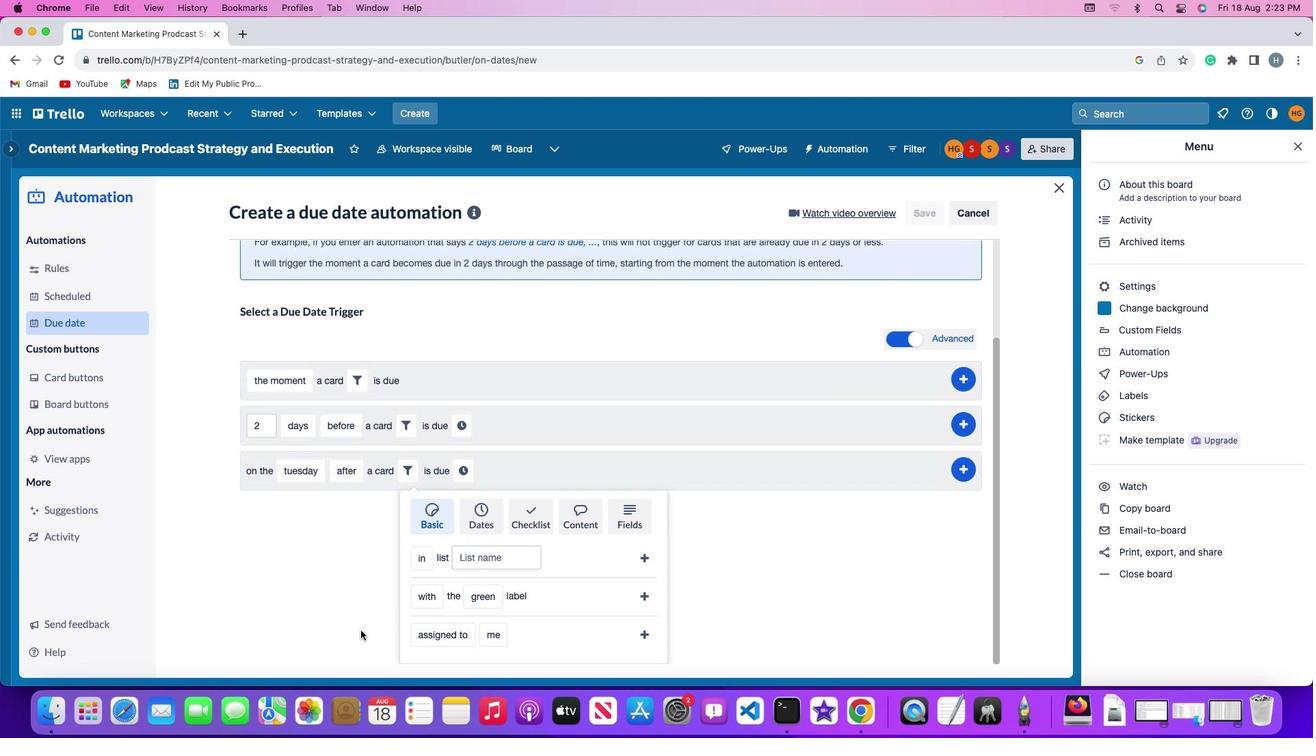 
Action: Mouse scrolled (372, 640) with delta (4, 3)
Screenshot: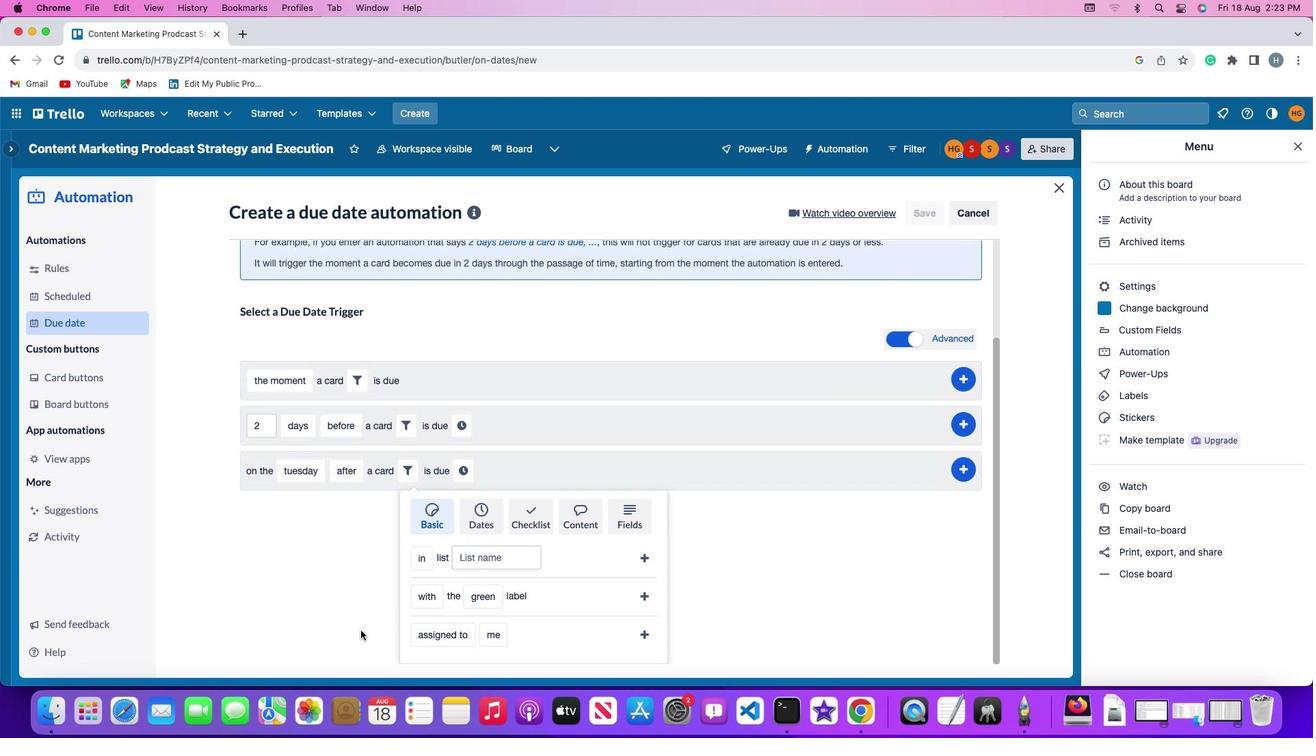 
Action: Mouse moved to (371, 640)
Screenshot: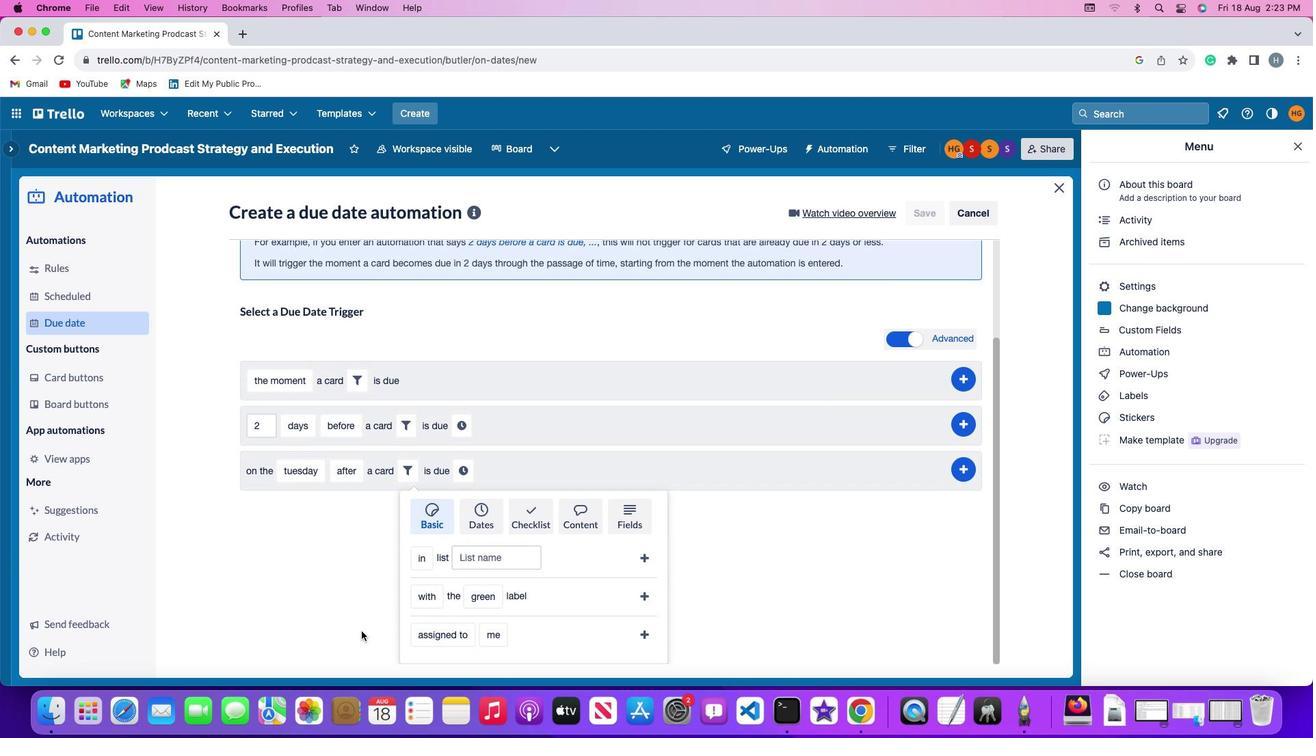 
Action: Mouse scrolled (371, 640) with delta (4, 2)
Screenshot: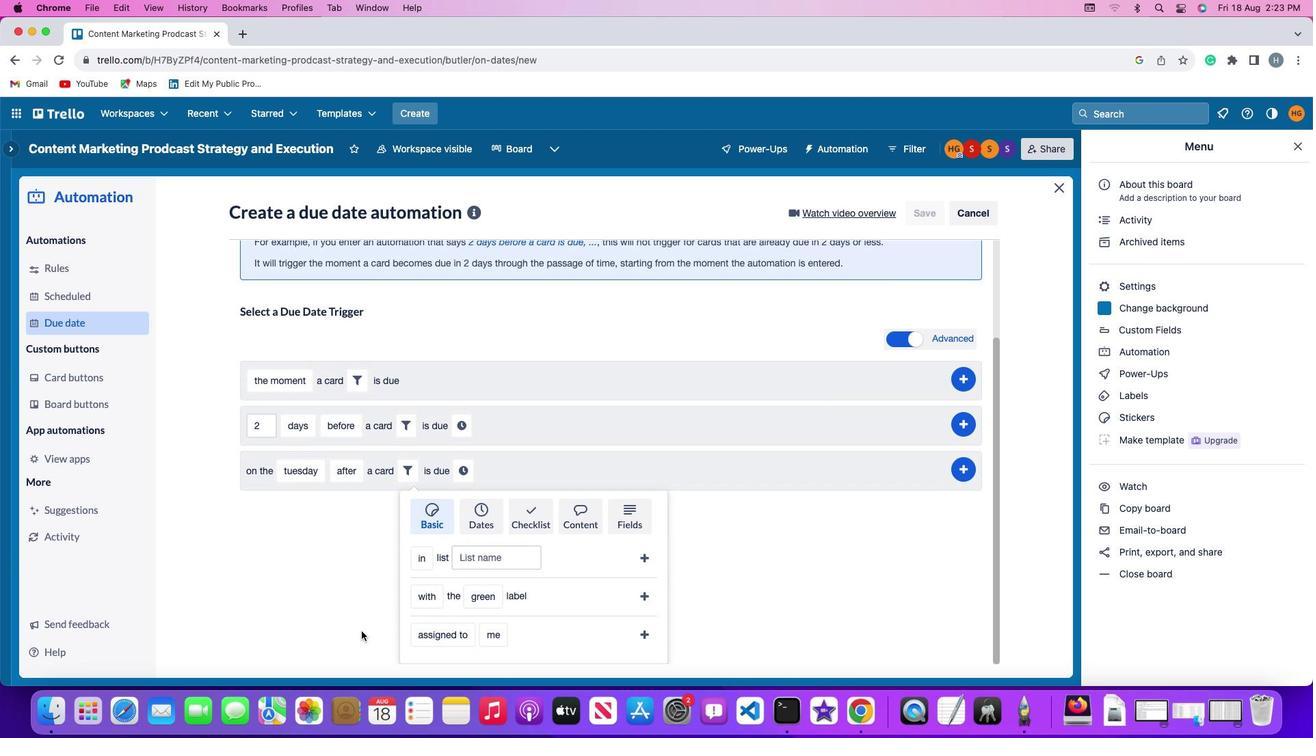 
Action: Mouse moved to (442, 639)
Screenshot: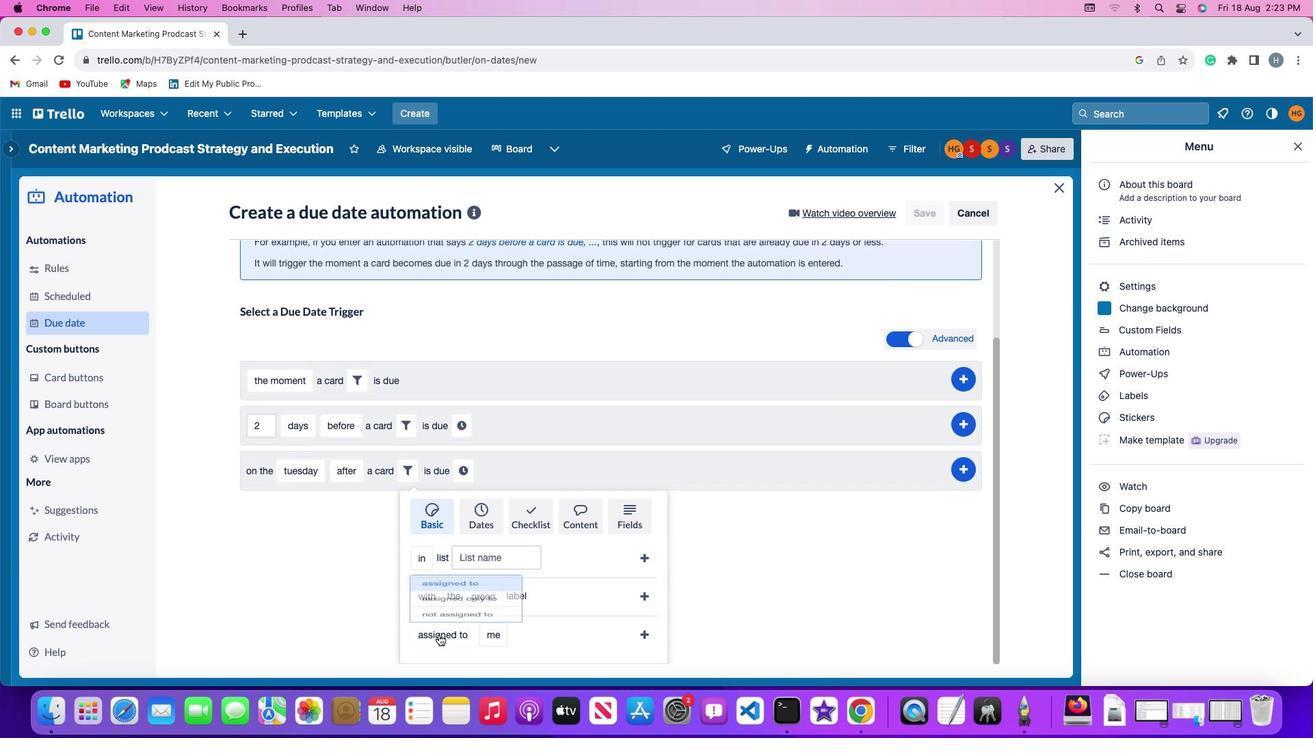 
Action: Mouse pressed left at (442, 639)
Screenshot: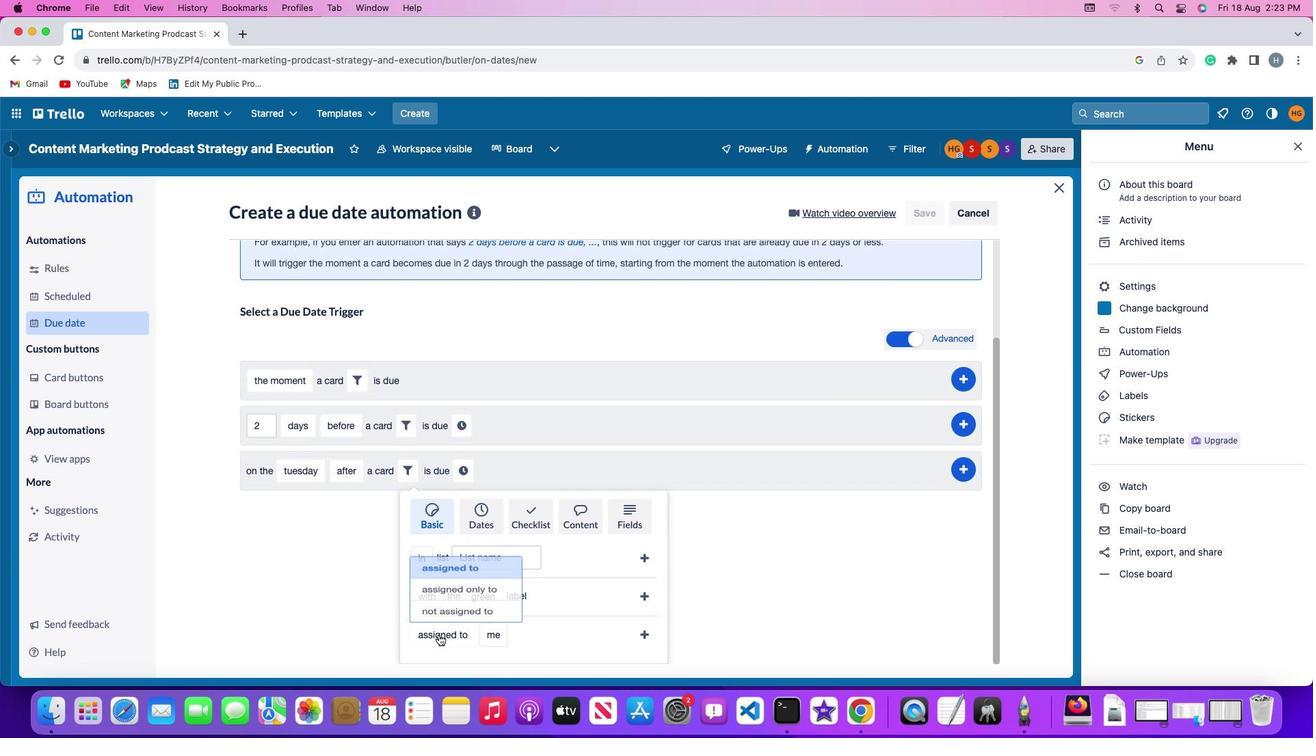 
Action: Mouse moved to (443, 590)
Screenshot: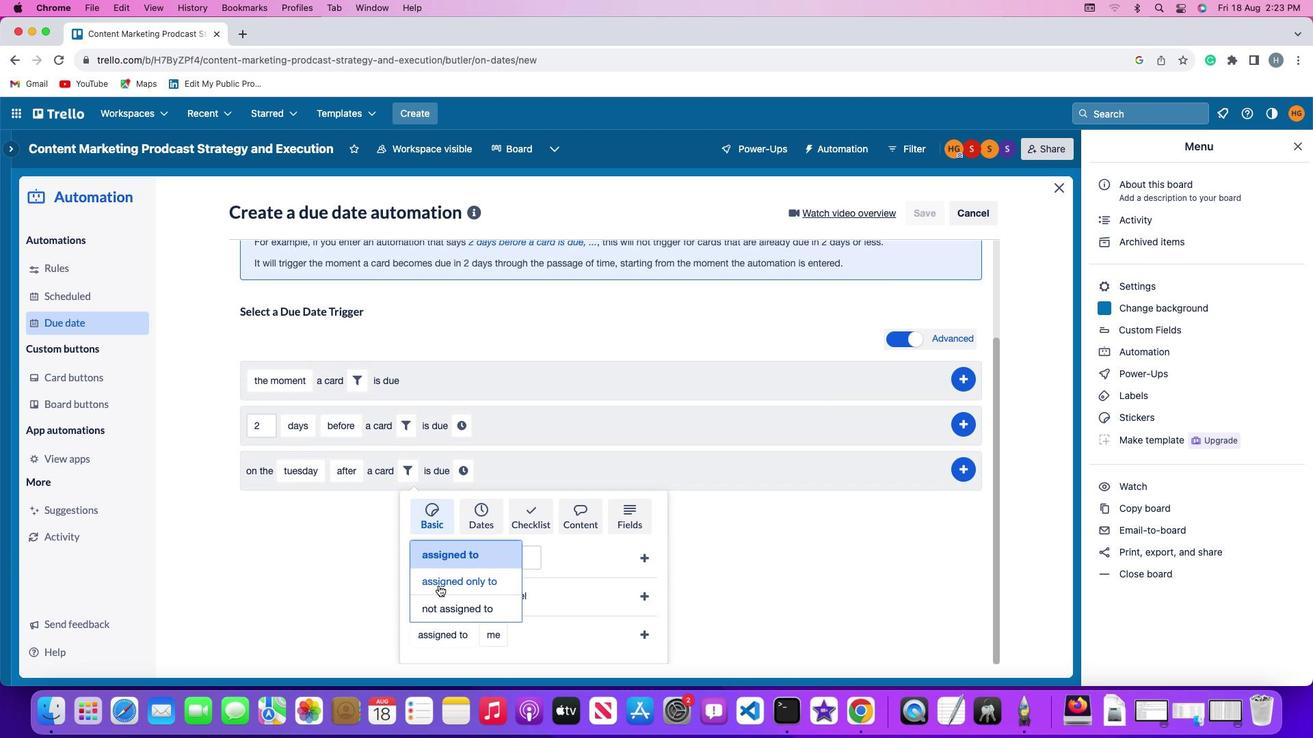 
Action: Mouse pressed left at (443, 590)
Screenshot: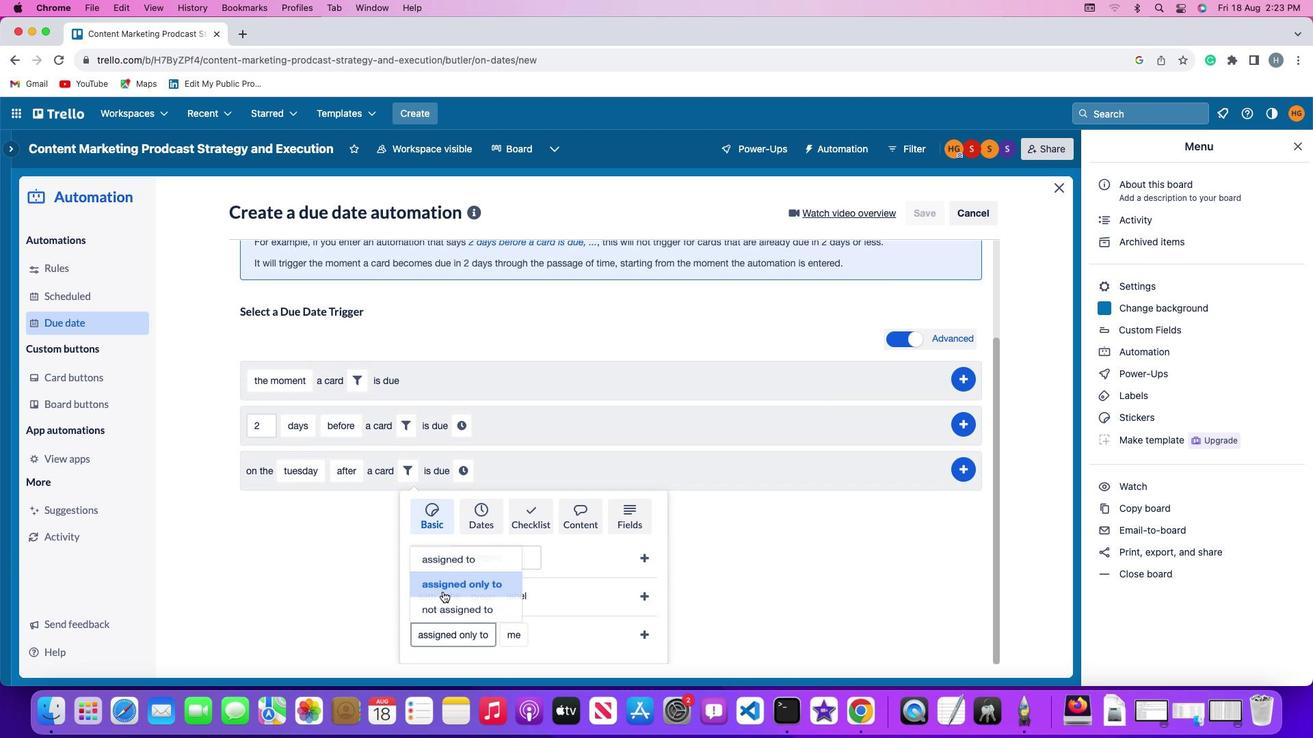 
Action: Mouse moved to (513, 643)
Screenshot: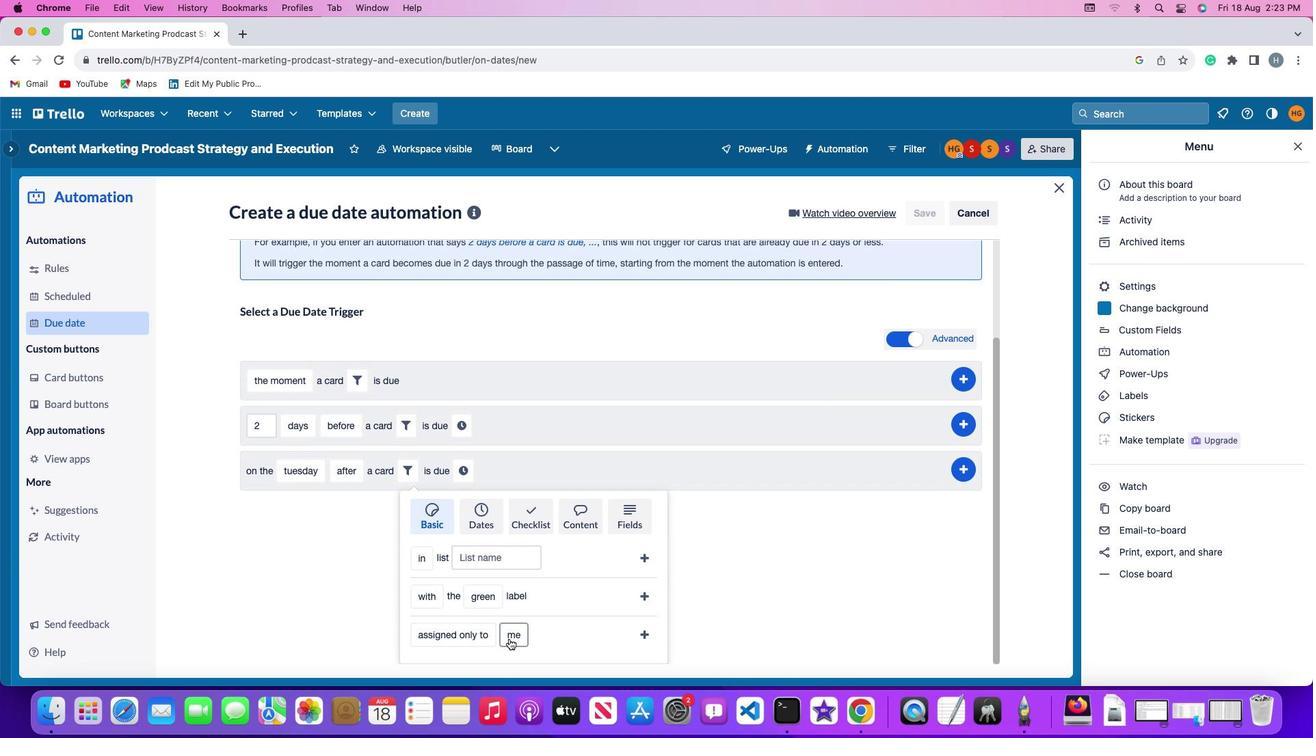 
Action: Mouse pressed left at (513, 643)
Screenshot: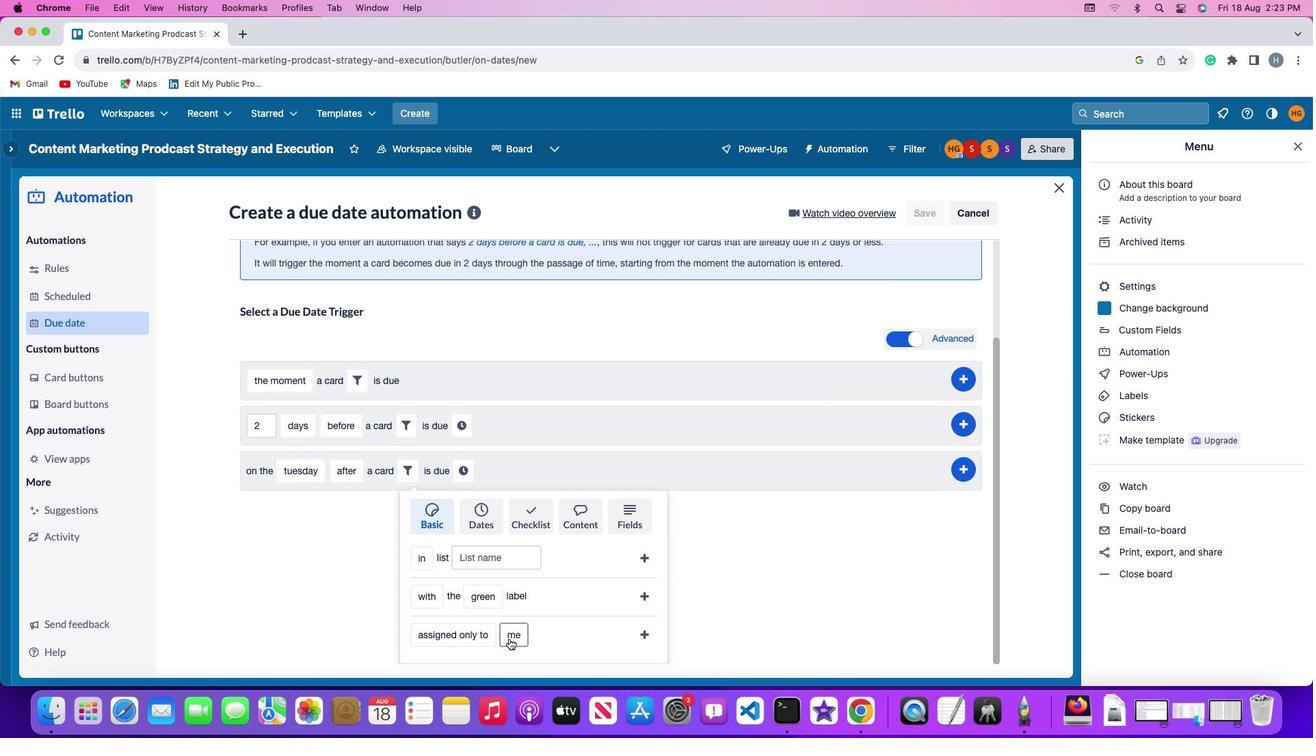 
Action: Mouse moved to (521, 587)
Screenshot: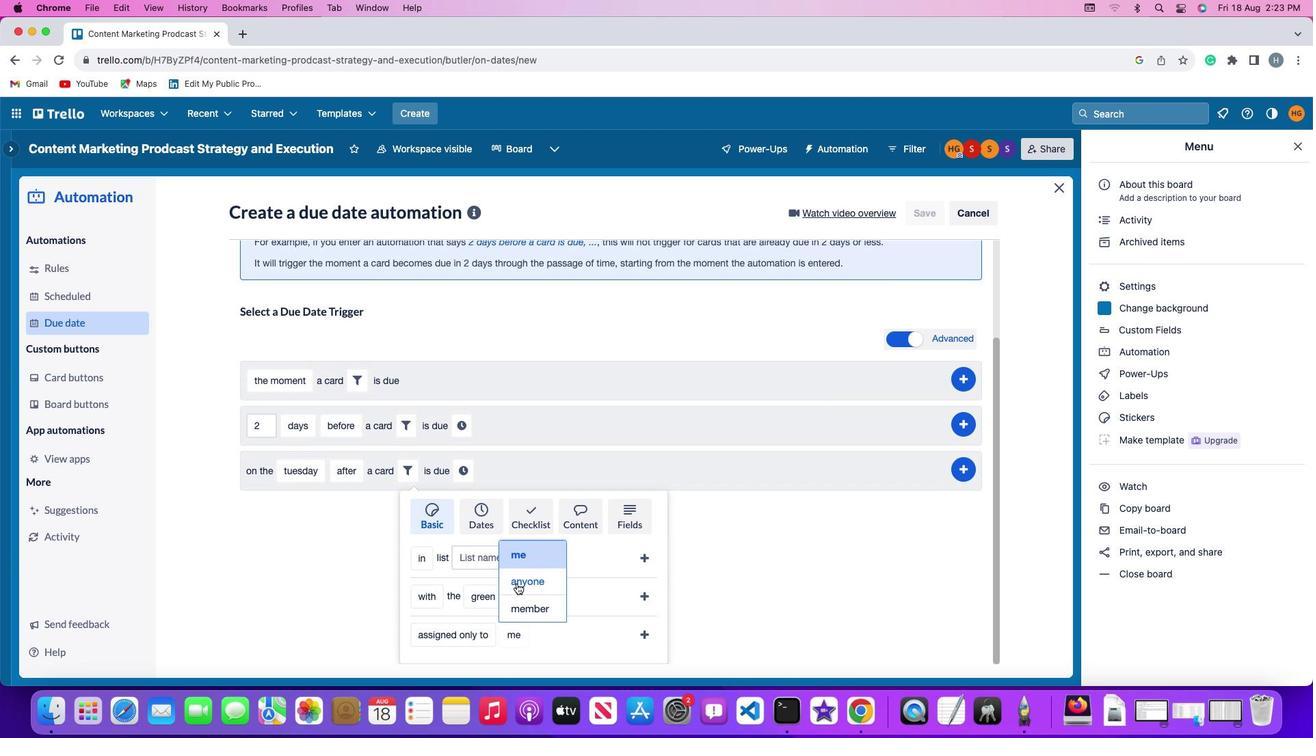 
Action: Mouse pressed left at (521, 587)
Screenshot: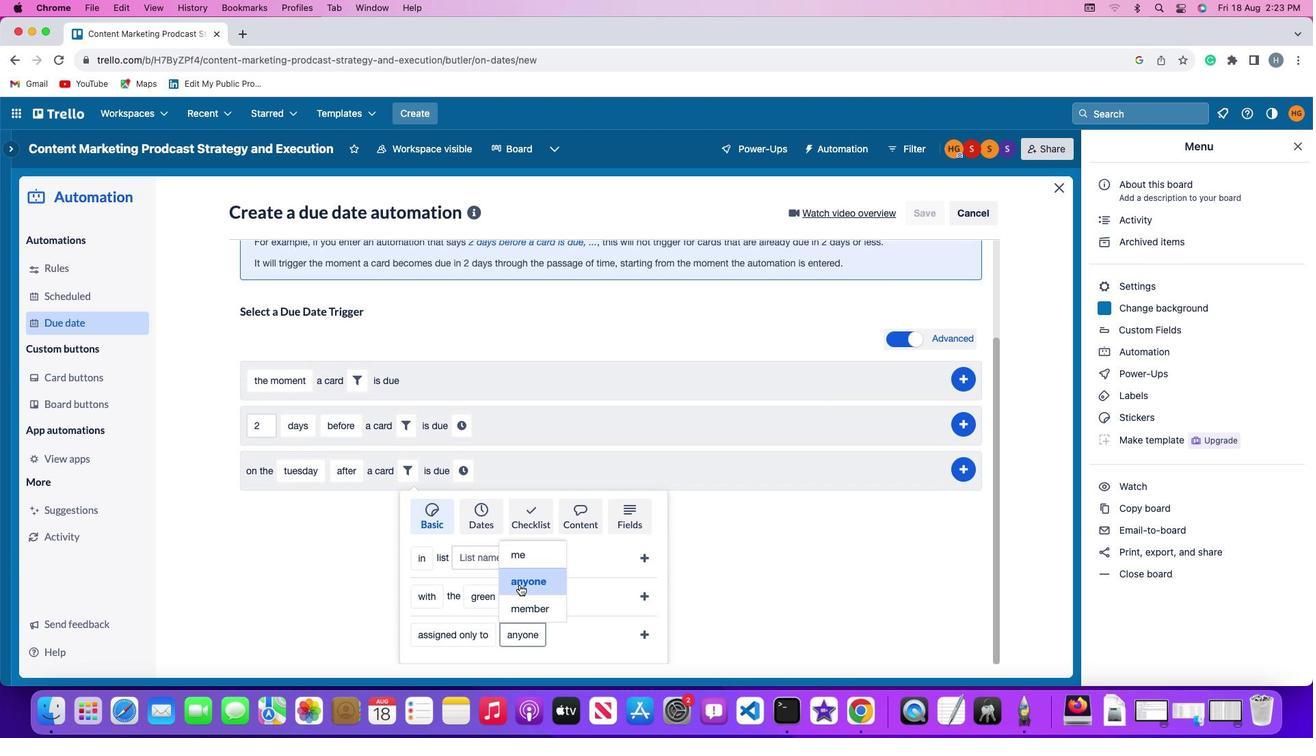 
Action: Mouse moved to (651, 639)
Screenshot: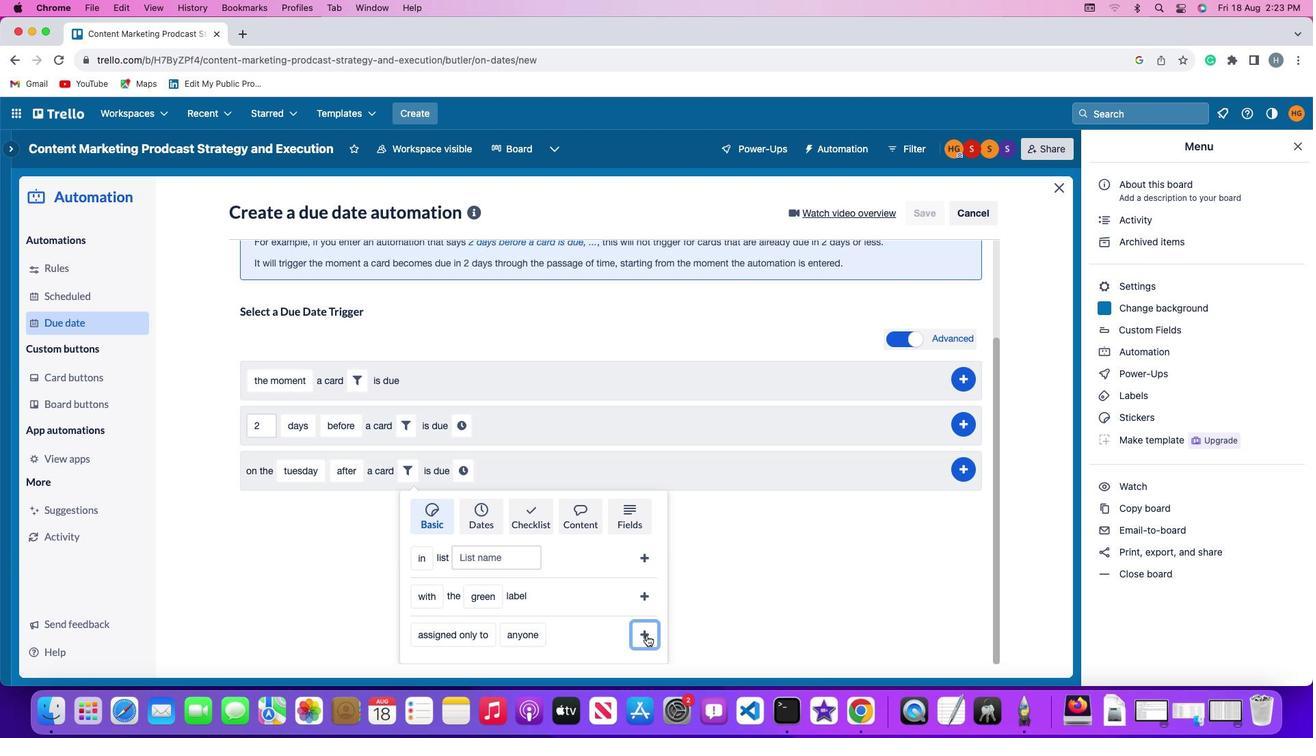 
Action: Mouse pressed left at (651, 639)
Screenshot: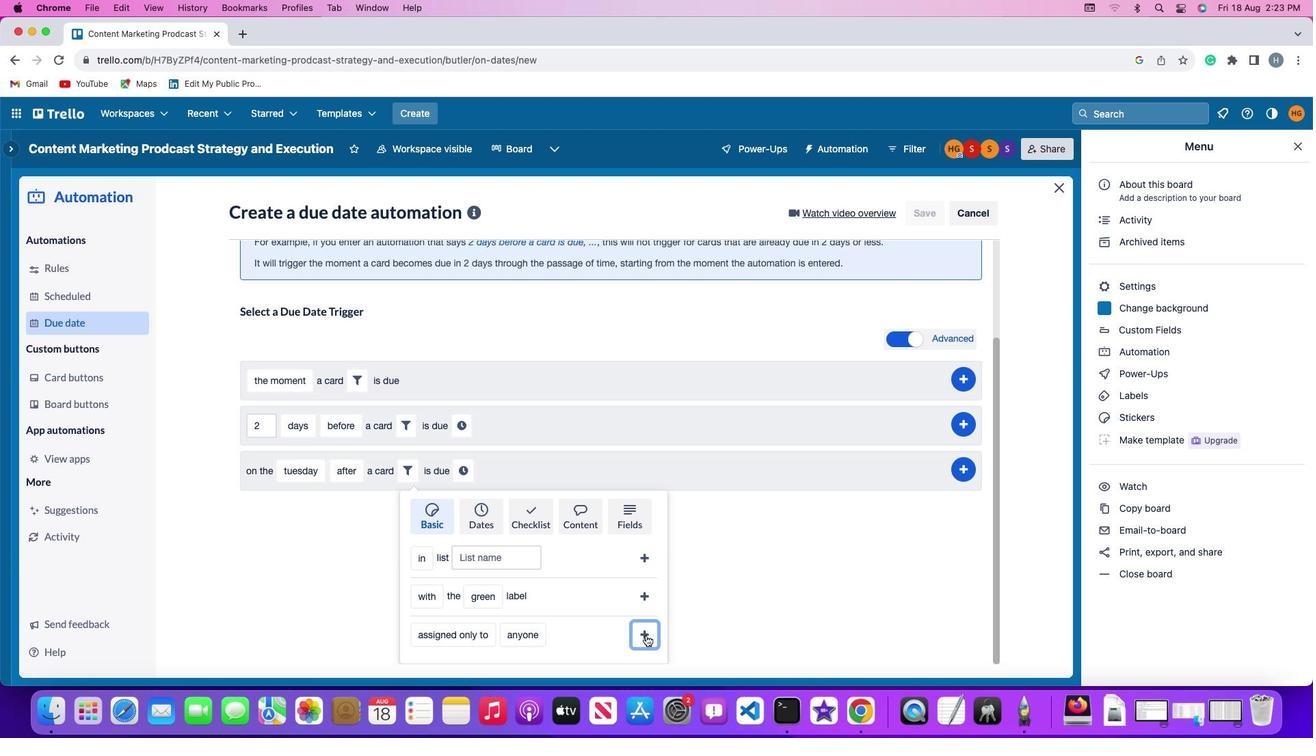 
Action: Mouse moved to (604, 600)
Screenshot: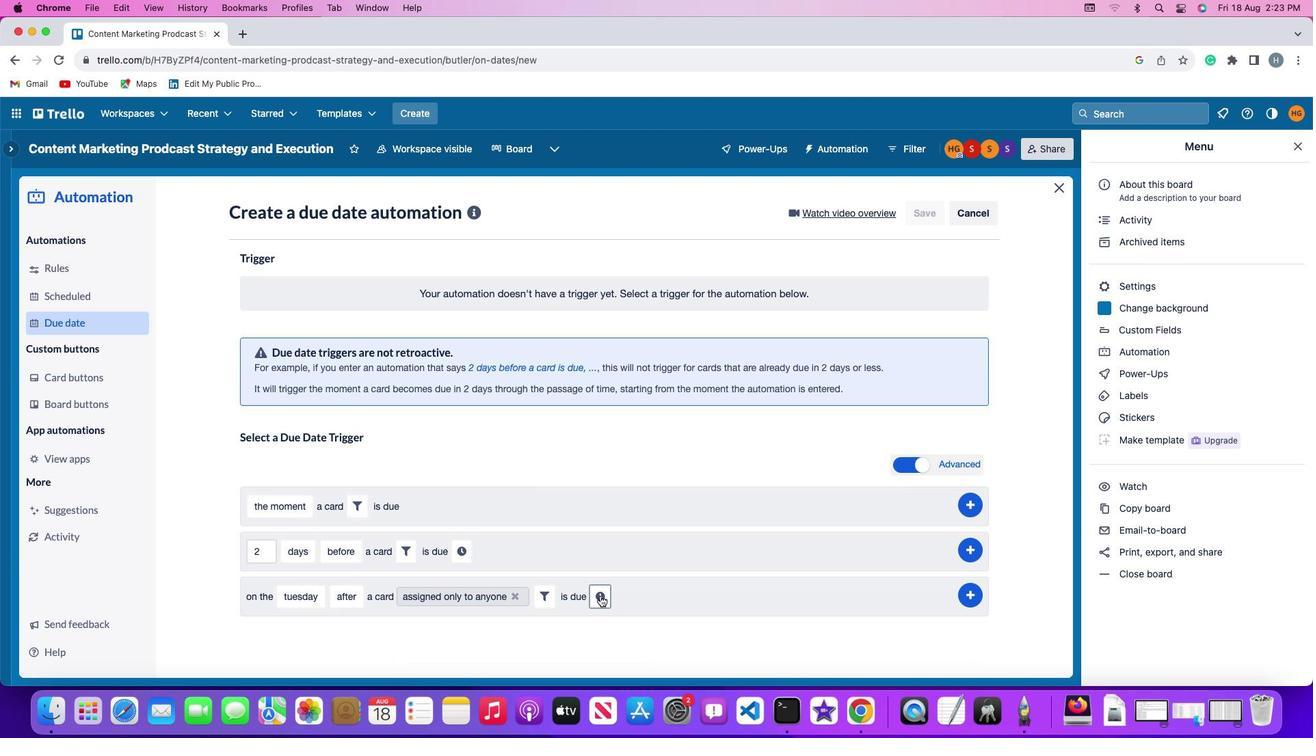 
Action: Mouse pressed left at (604, 600)
Screenshot: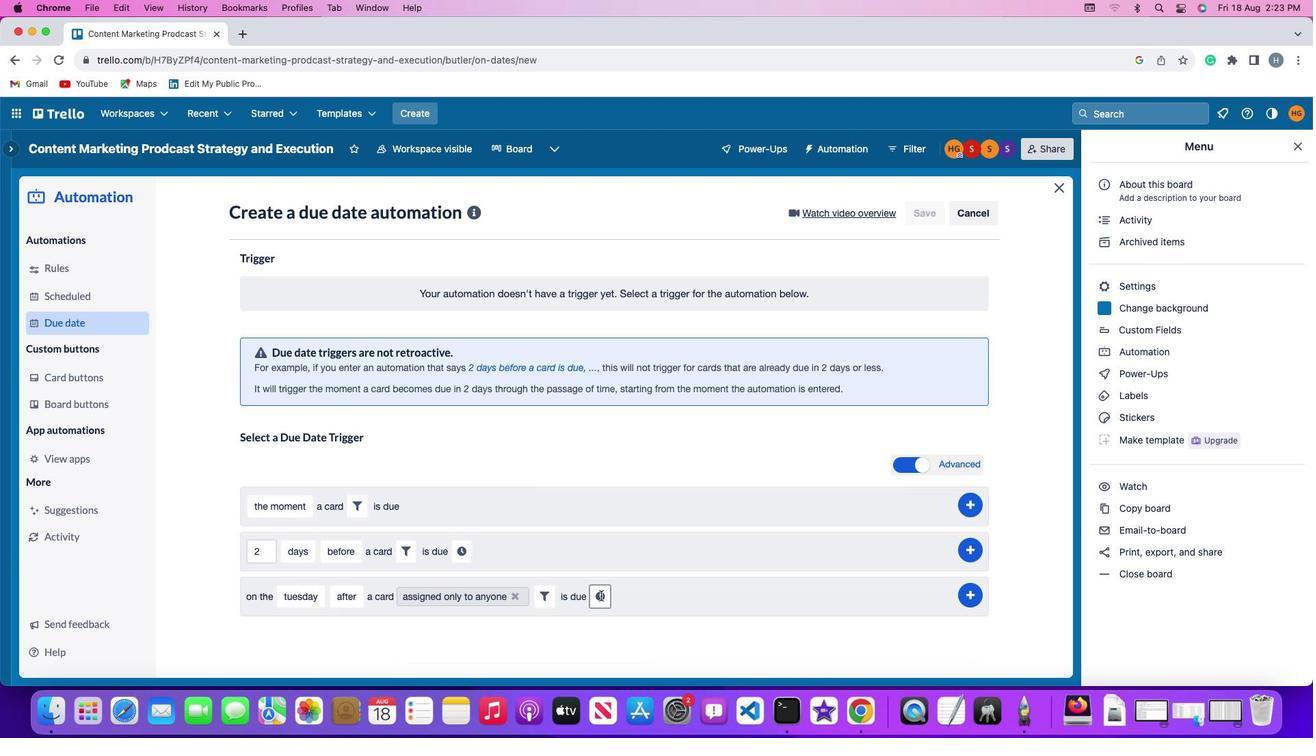 
Action: Mouse moved to (640, 606)
Screenshot: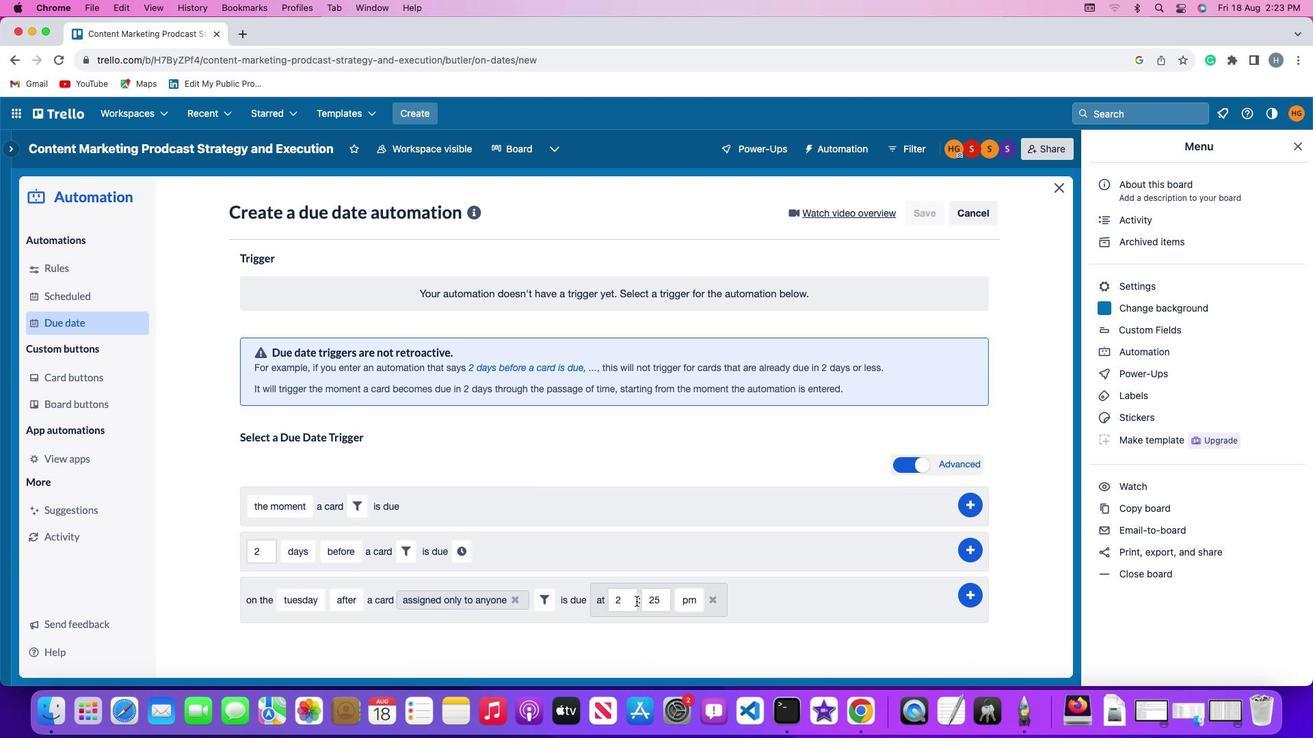 
Action: Mouse pressed left at (640, 606)
Screenshot: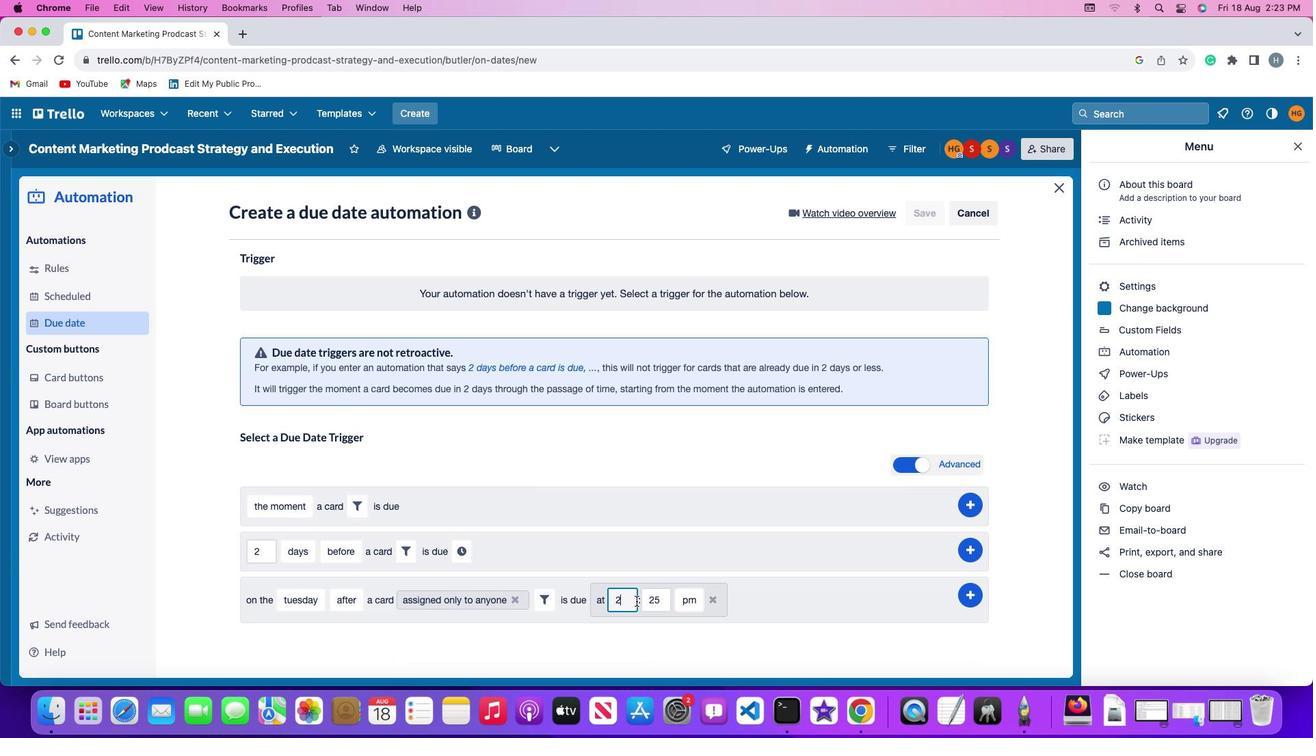 
Action: Mouse moved to (640, 606)
Screenshot: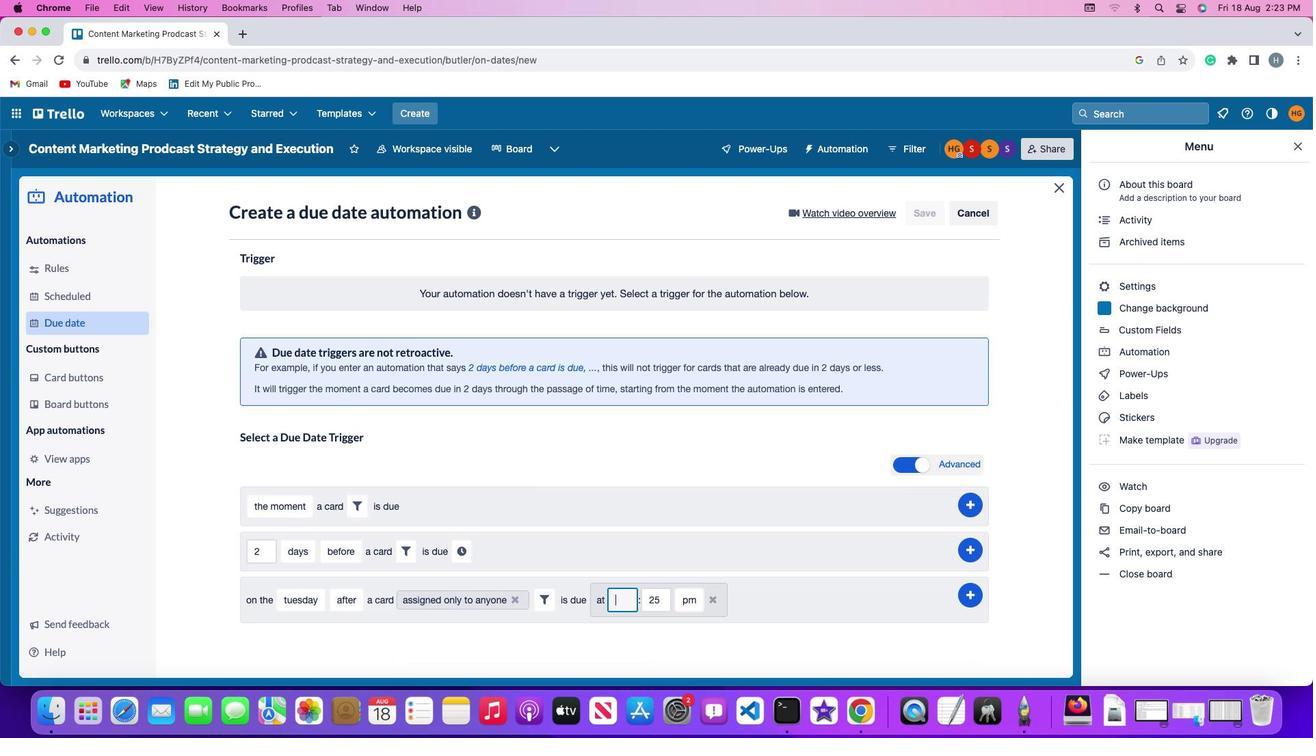 
Action: Key pressed Key.backspace'1''1'
Screenshot: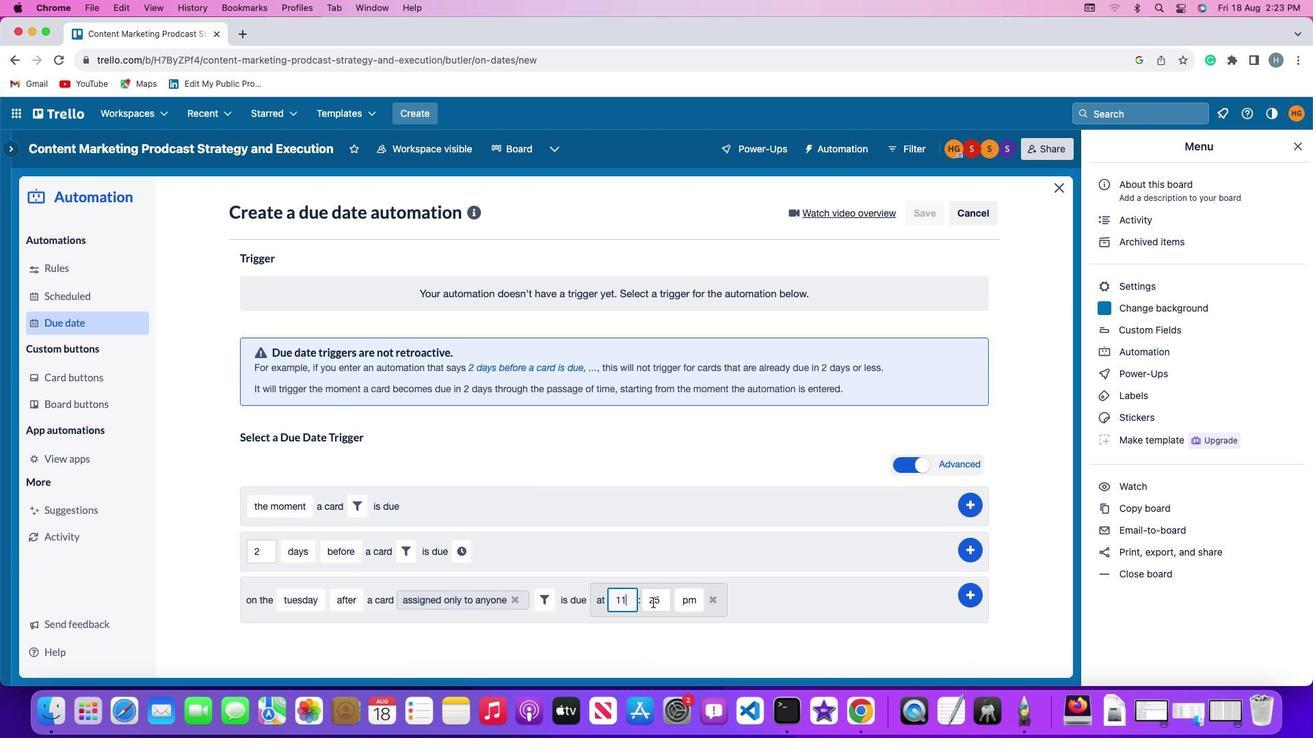 
Action: Mouse moved to (670, 606)
Screenshot: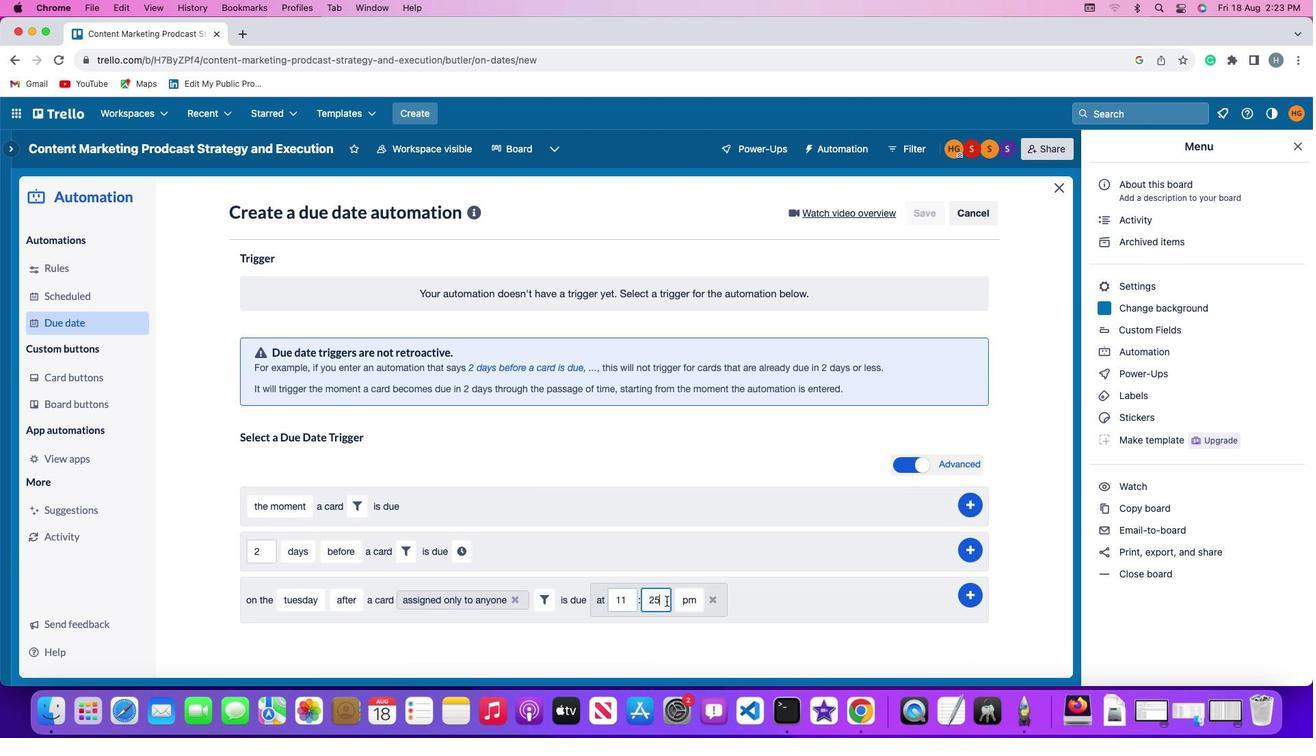 
Action: Mouse pressed left at (670, 606)
Screenshot: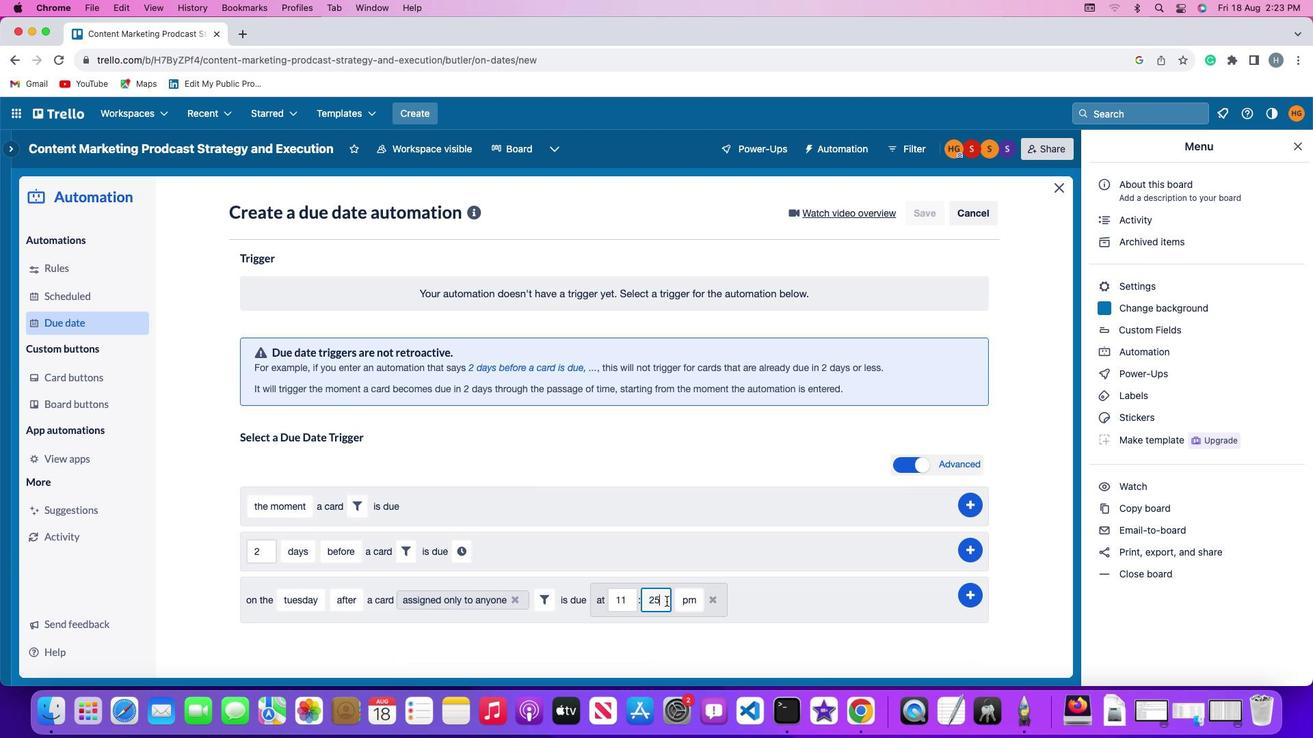 
Action: Mouse moved to (670, 606)
Screenshot: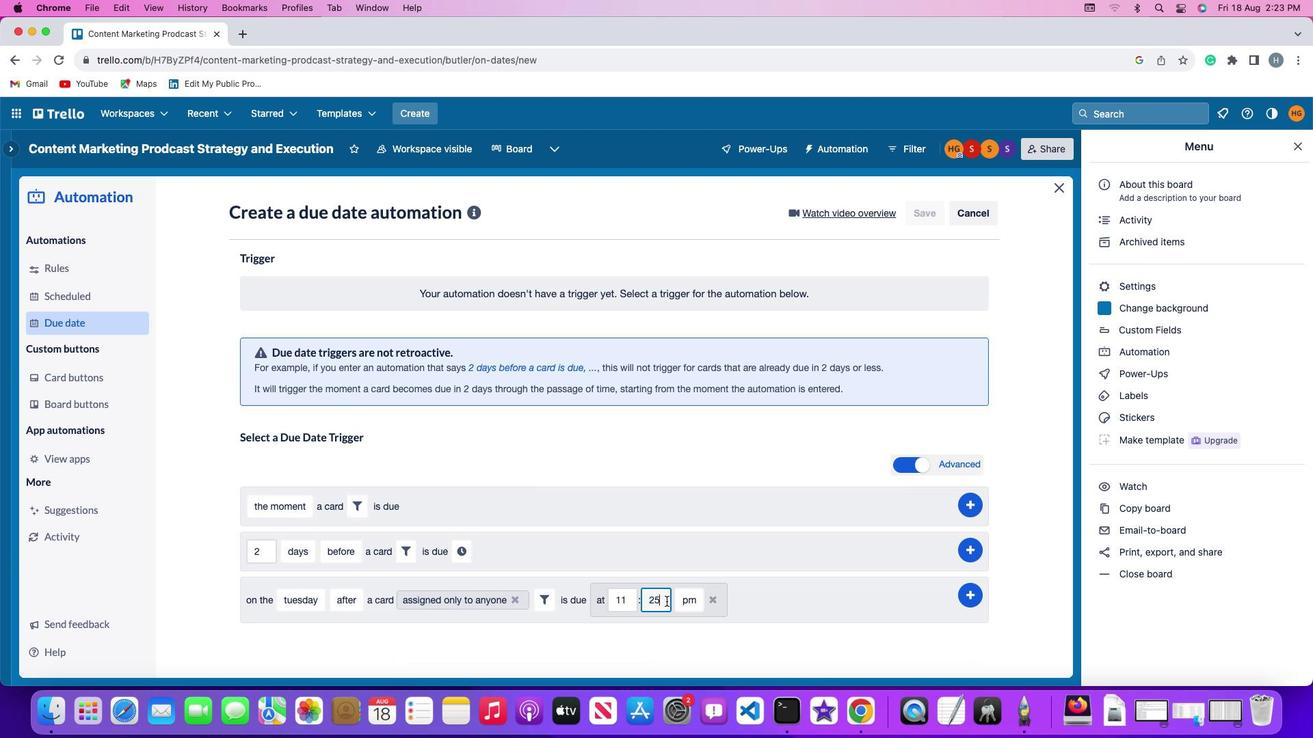 
Action: Key pressed Key.backspaceKey.backspace
Screenshot: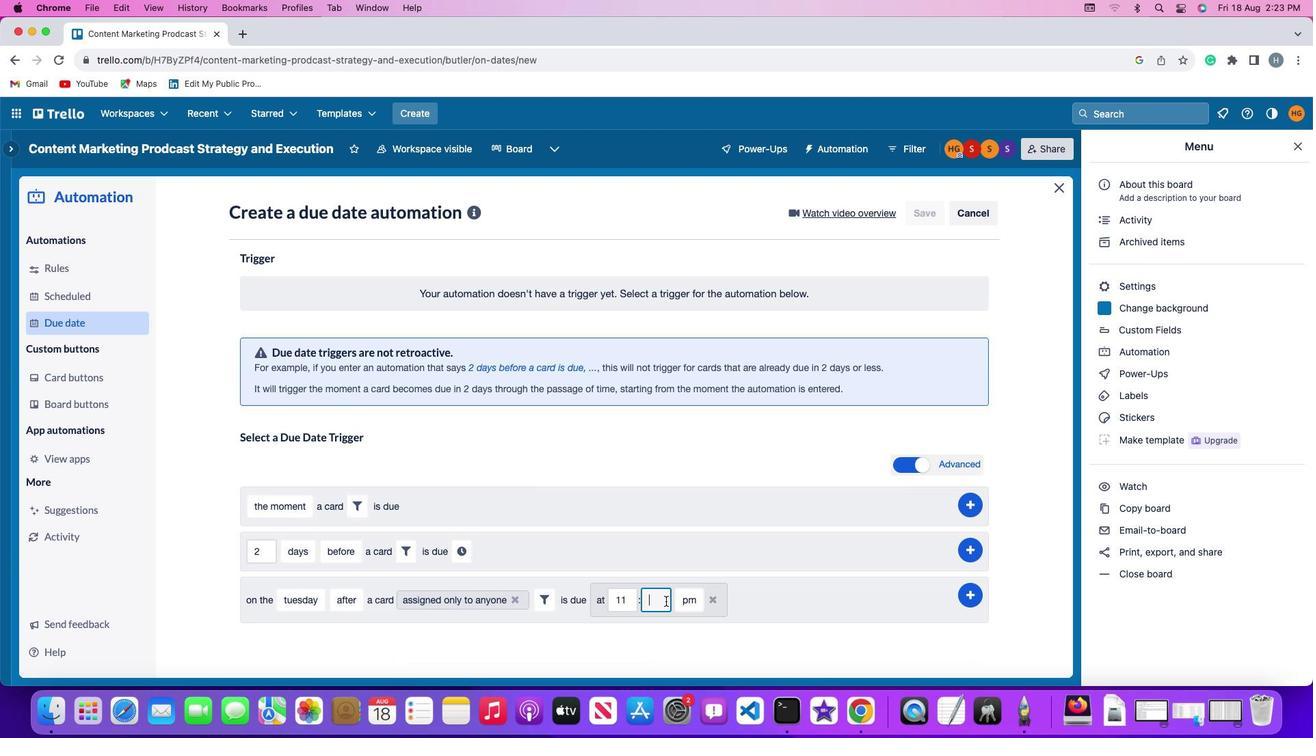 
Action: Mouse moved to (669, 606)
Screenshot: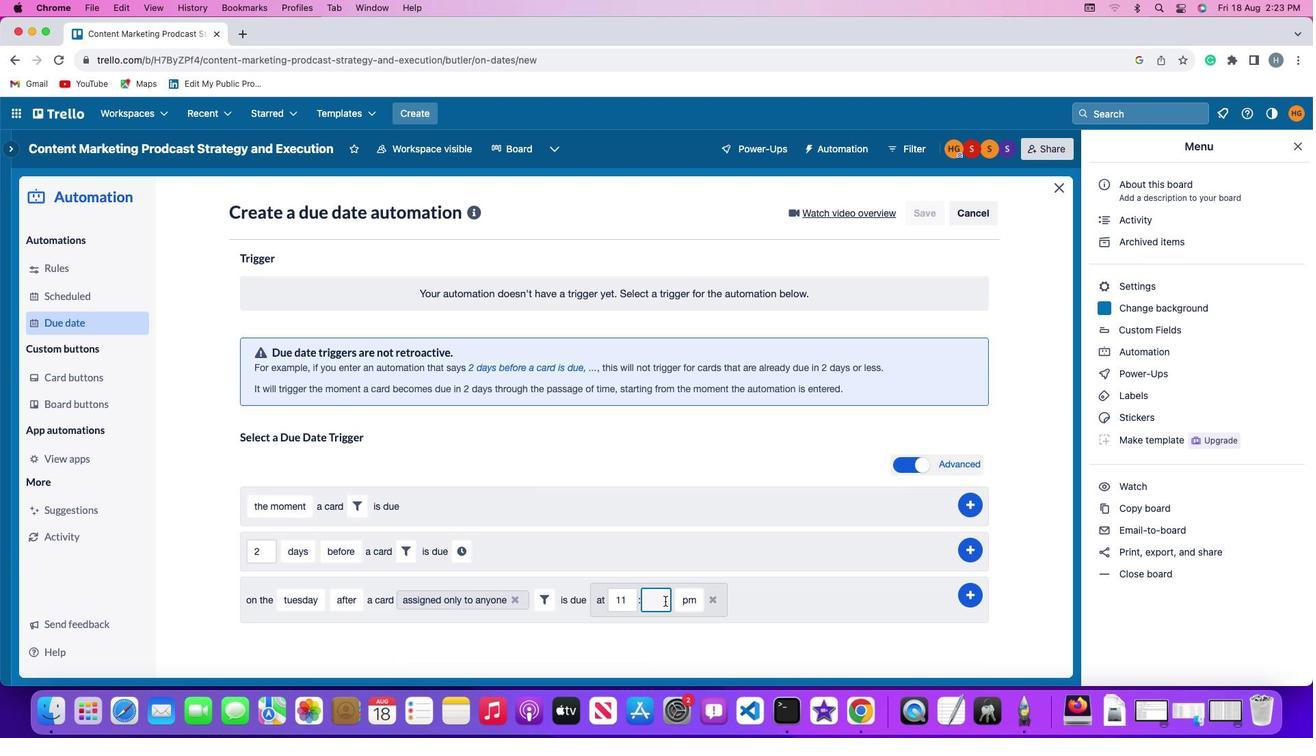 
Action: Key pressed '0''0'
Screenshot: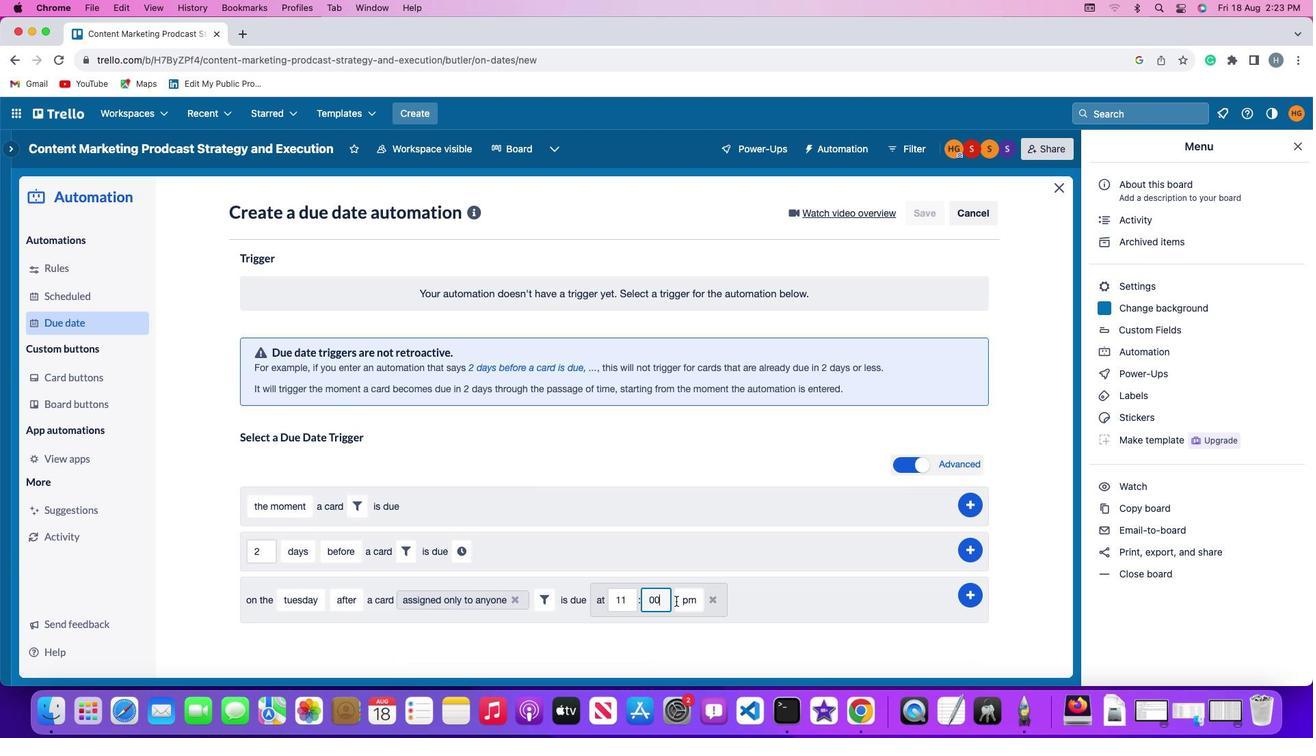 
Action: Mouse moved to (697, 606)
Screenshot: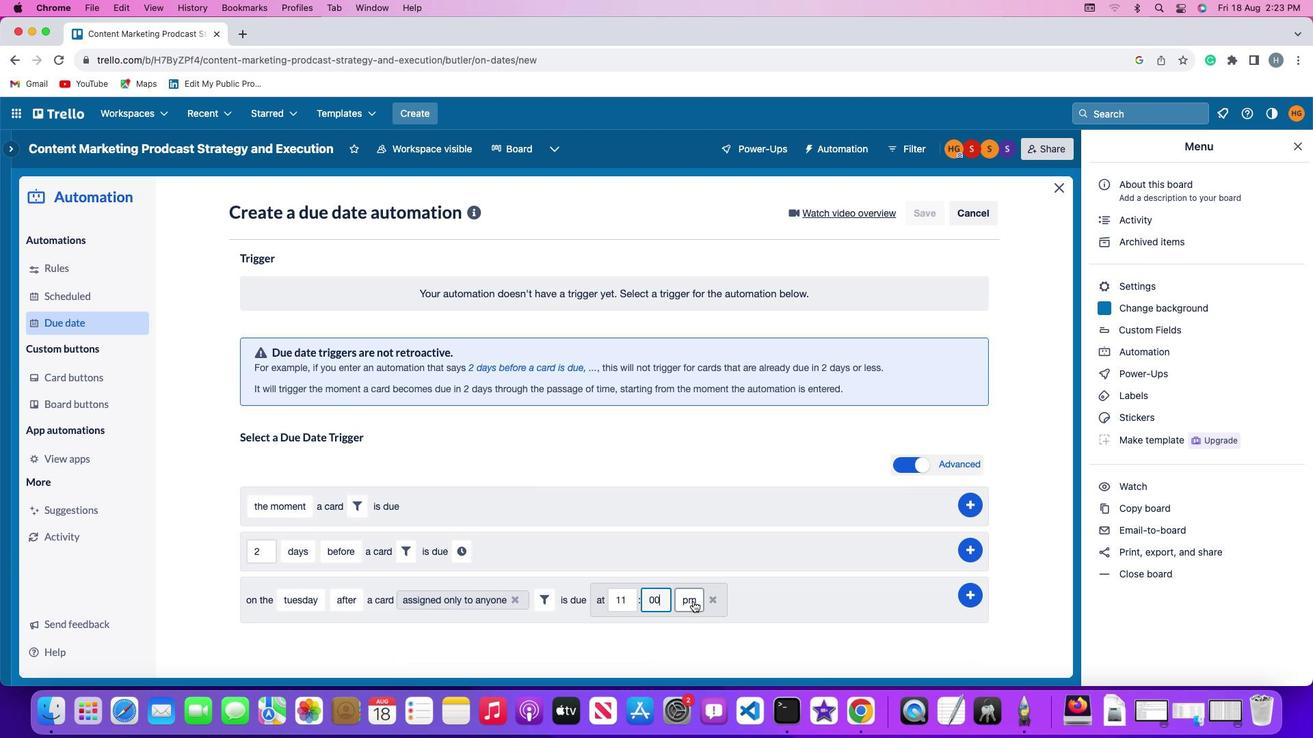 
Action: Mouse pressed left at (697, 606)
Screenshot: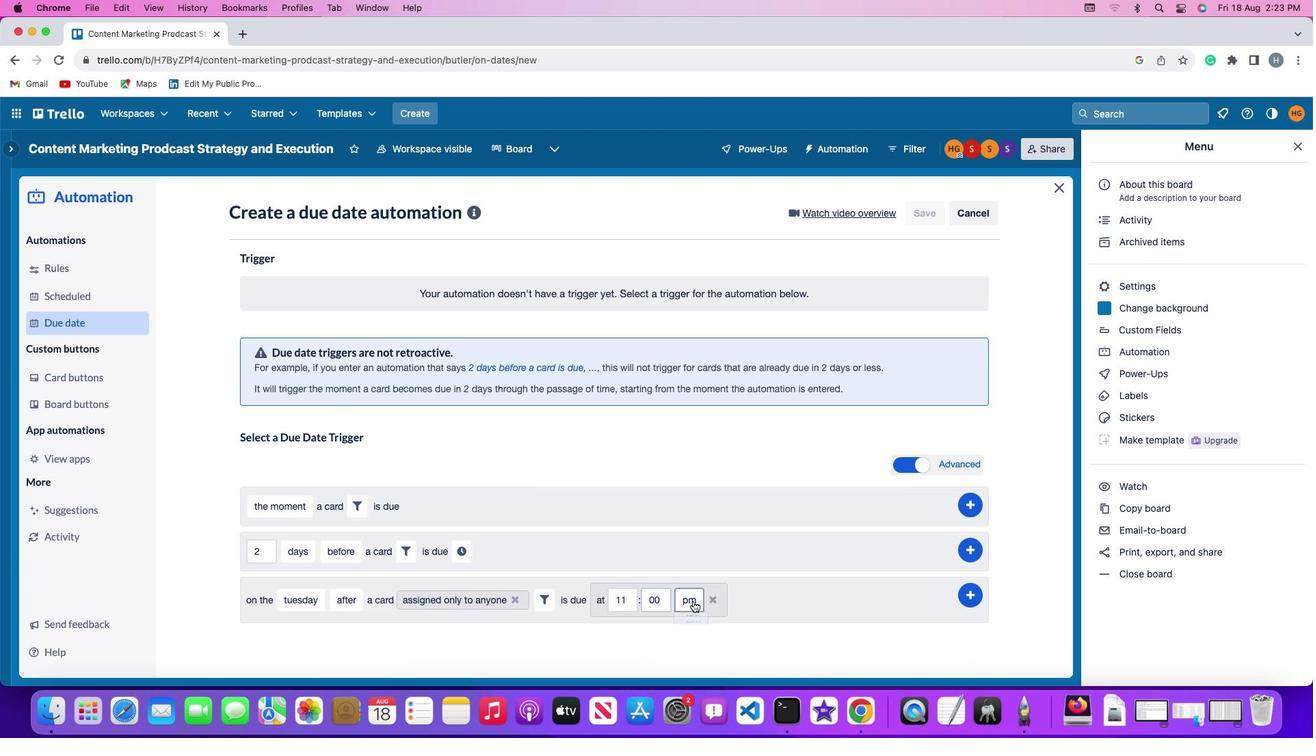 
Action: Mouse moved to (693, 626)
Screenshot: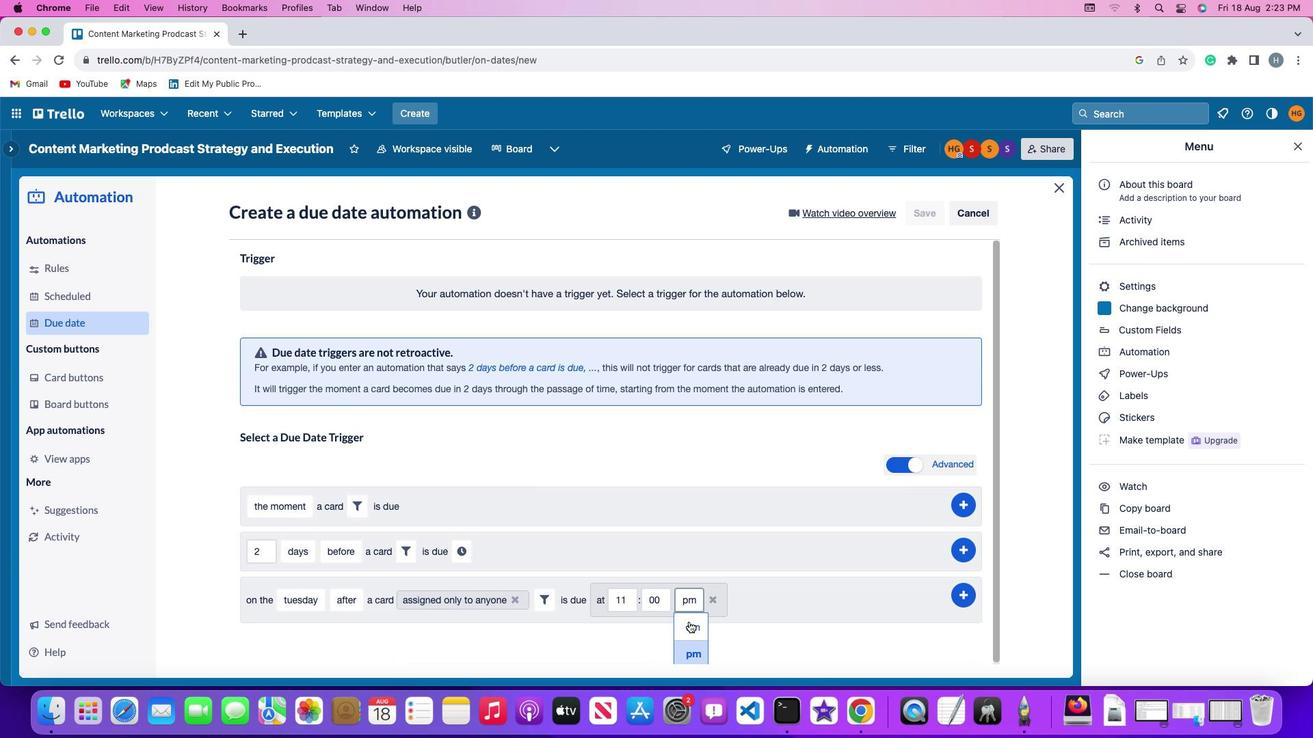 
Action: Mouse pressed left at (693, 626)
Screenshot: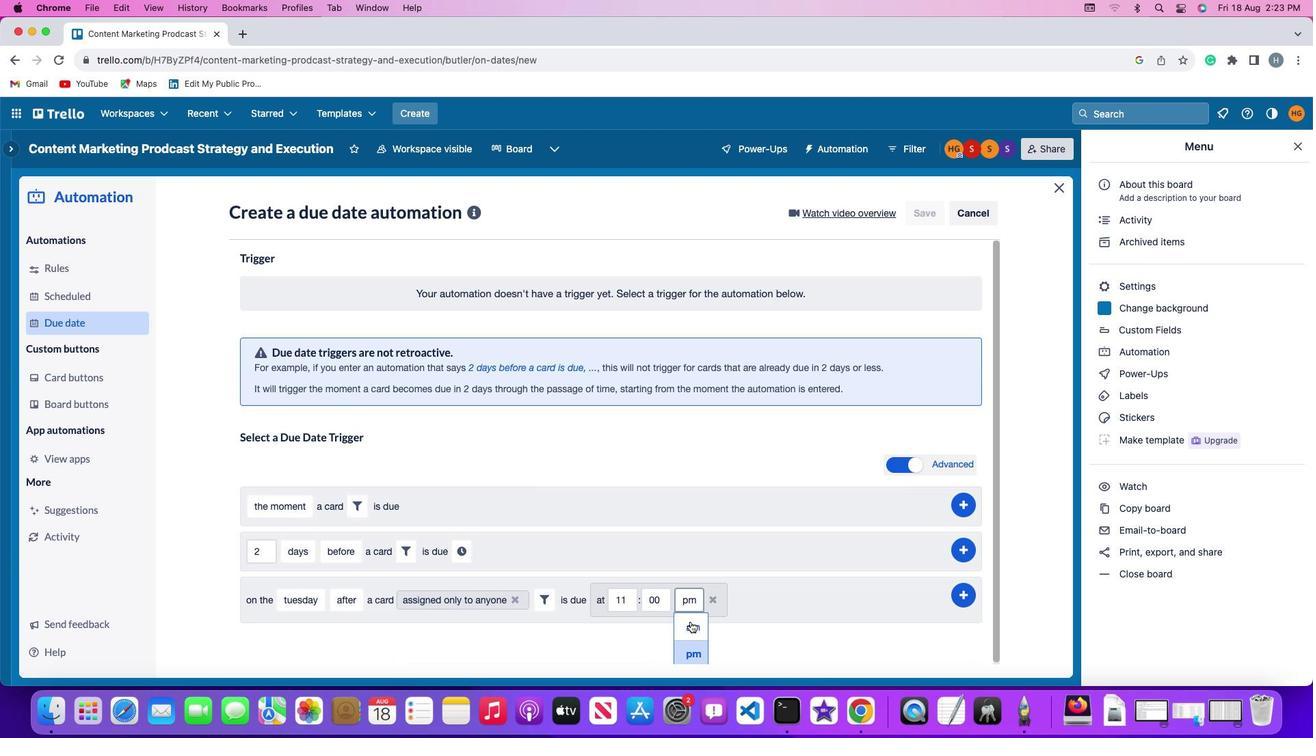 
Action: Mouse moved to (977, 595)
Screenshot: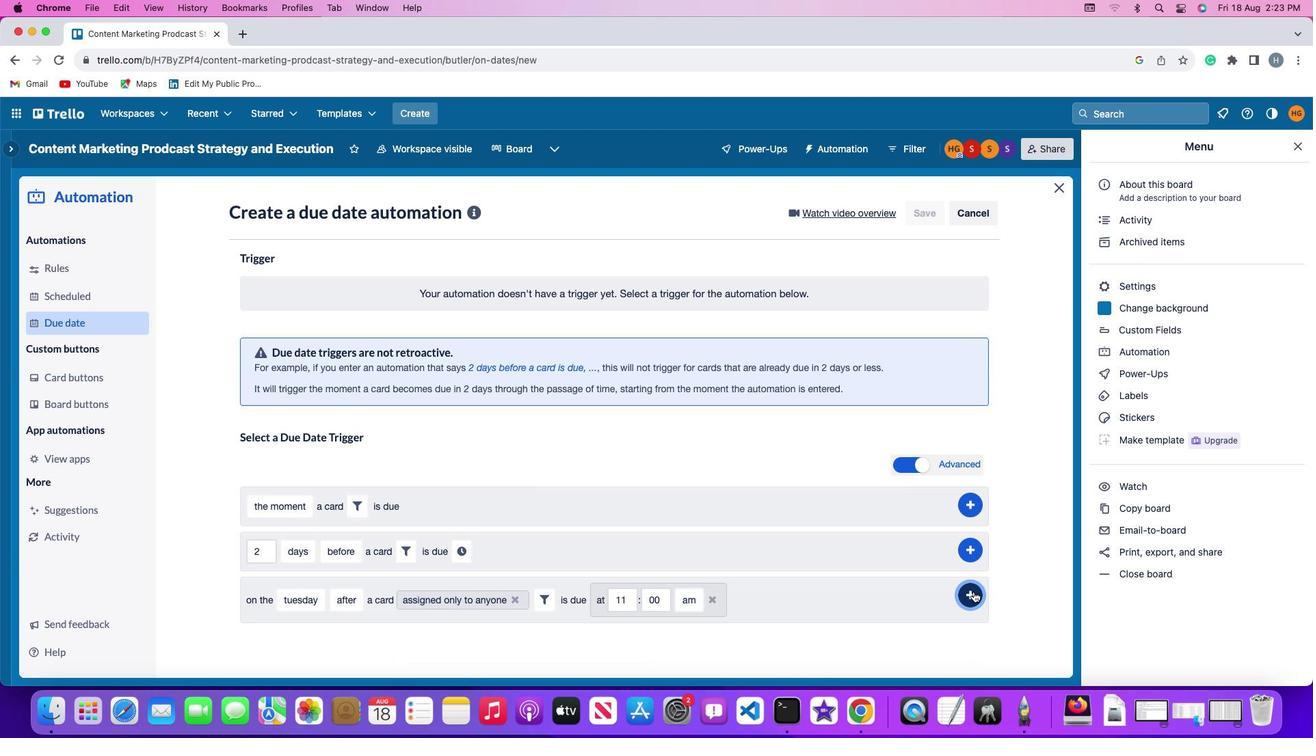 
Action: Mouse pressed left at (977, 595)
Screenshot: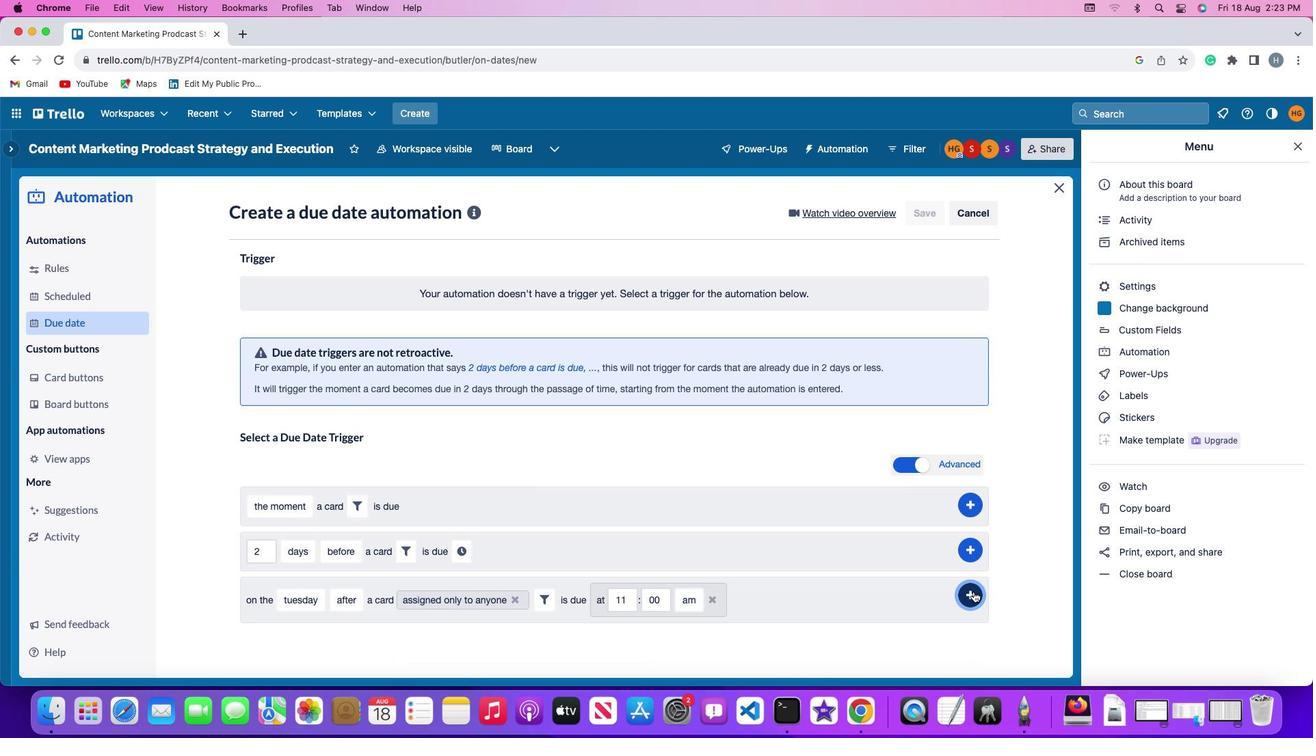 
Action: Mouse moved to (1027, 531)
Screenshot: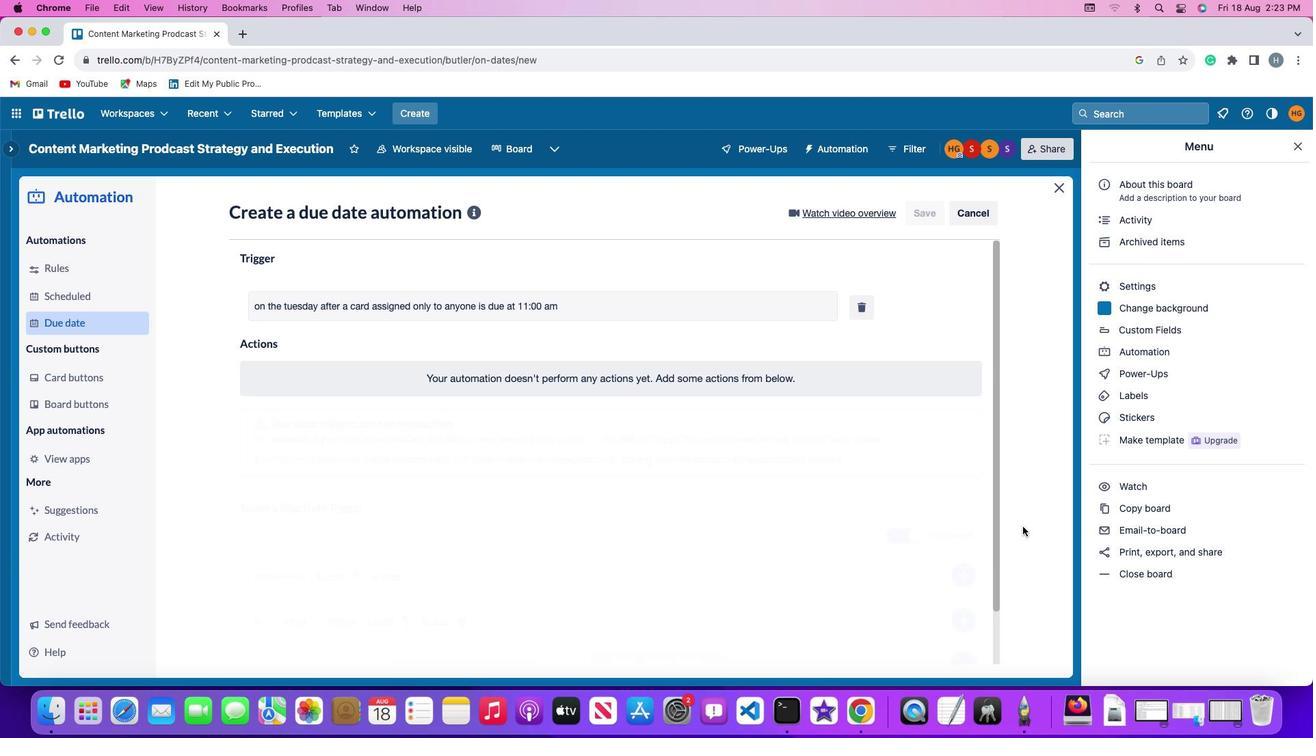 
